 Task: Add an event with the title Interview with Hailey, date '2023/10/11', time 9:15 AM to 11:15 AMand add a description: Throughout the team building workshop, the facilitator will provide guidance, share insights, and facilitate discussions to encourage active participation and learning. Participants will have the opportunity to practice their communication skills in a supportive and collaborative environment, receiving feedback from their peers and the facilitator.Select event color  Grape . Add location for the event as: Shanghai, China, logged in from the account softage.4@softage.netand send the event invitation to softage.1@softage.net and softage.2@softage.net. Set a reminder for the event Weekly on Sunday
Action: Mouse moved to (89, 96)
Screenshot: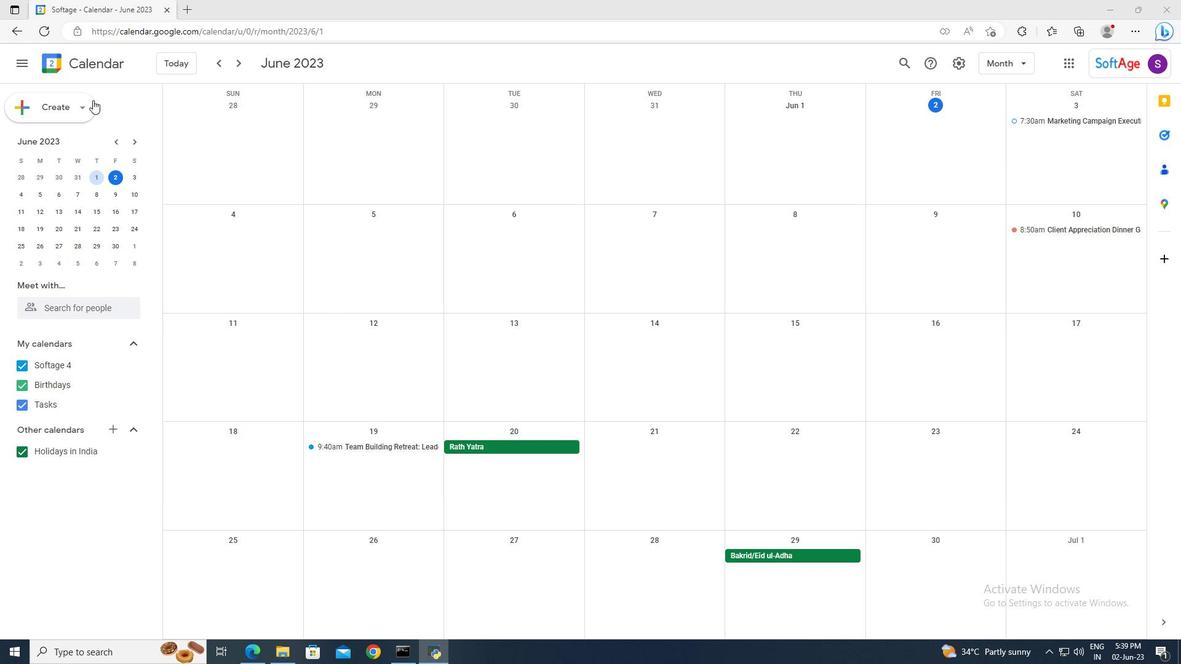
Action: Mouse pressed left at (89, 96)
Screenshot: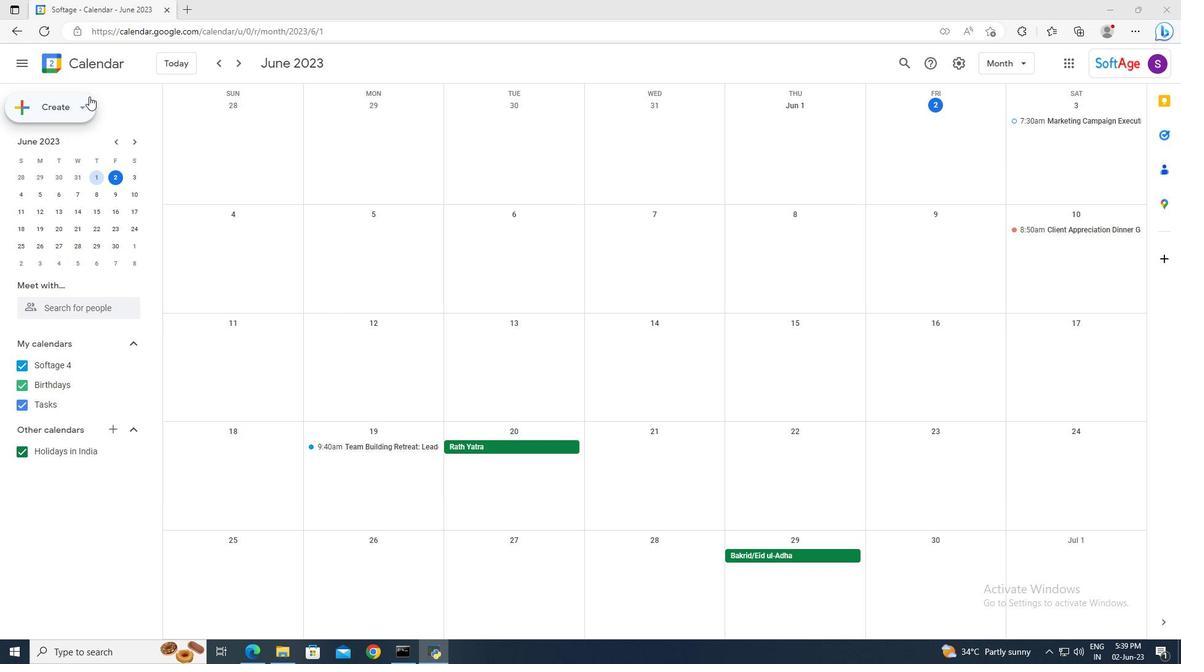 
Action: Mouse moved to (92, 136)
Screenshot: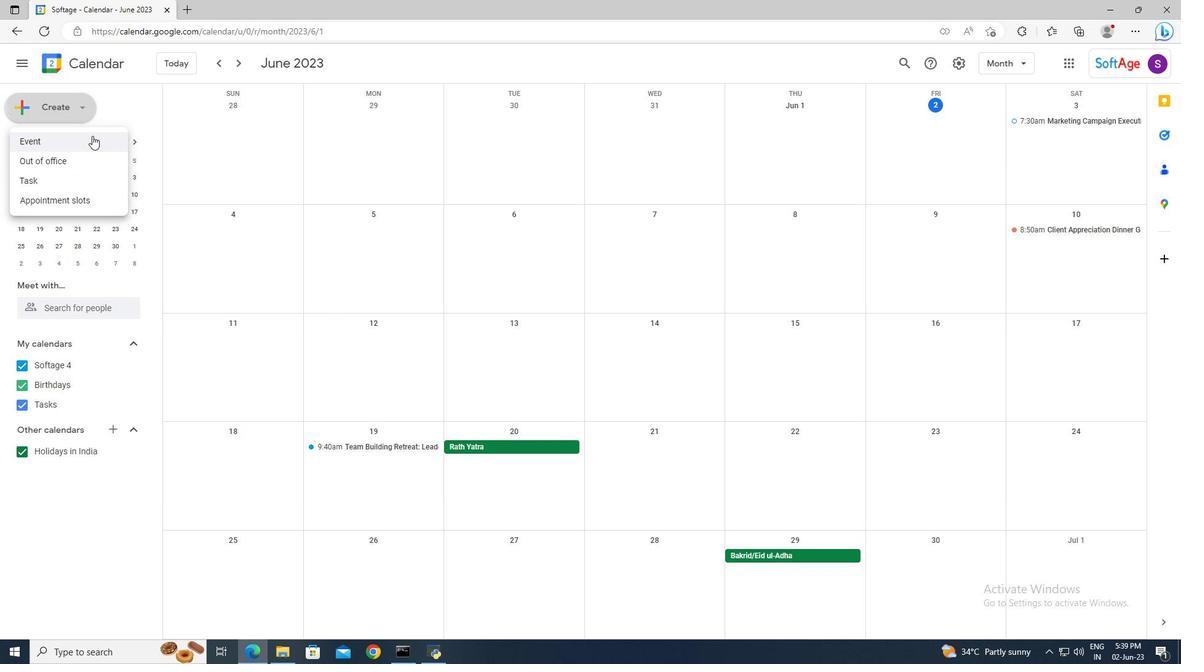 
Action: Mouse pressed left at (92, 136)
Screenshot: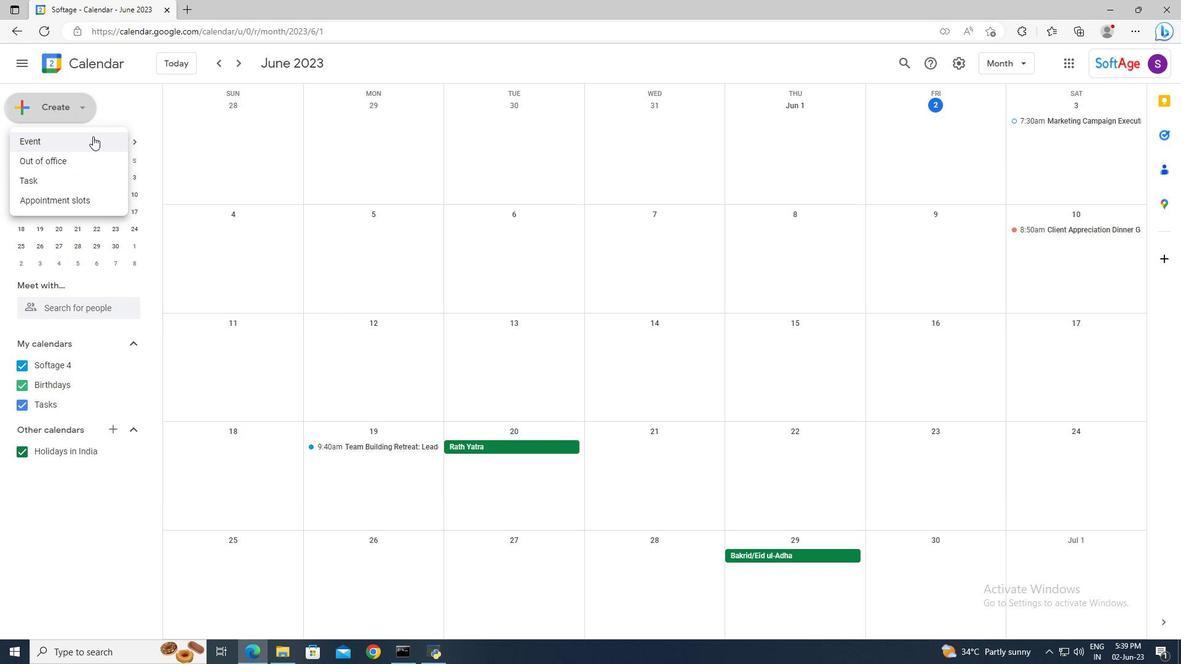
Action: Mouse moved to (599, 419)
Screenshot: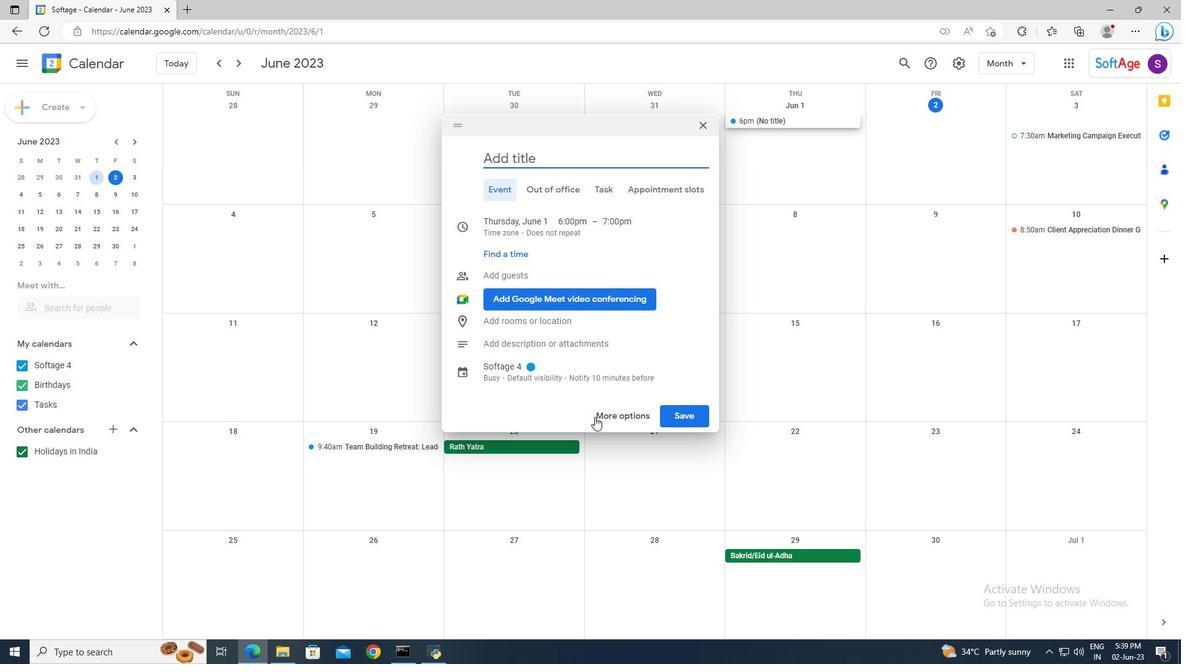 
Action: Mouse pressed left at (599, 419)
Screenshot: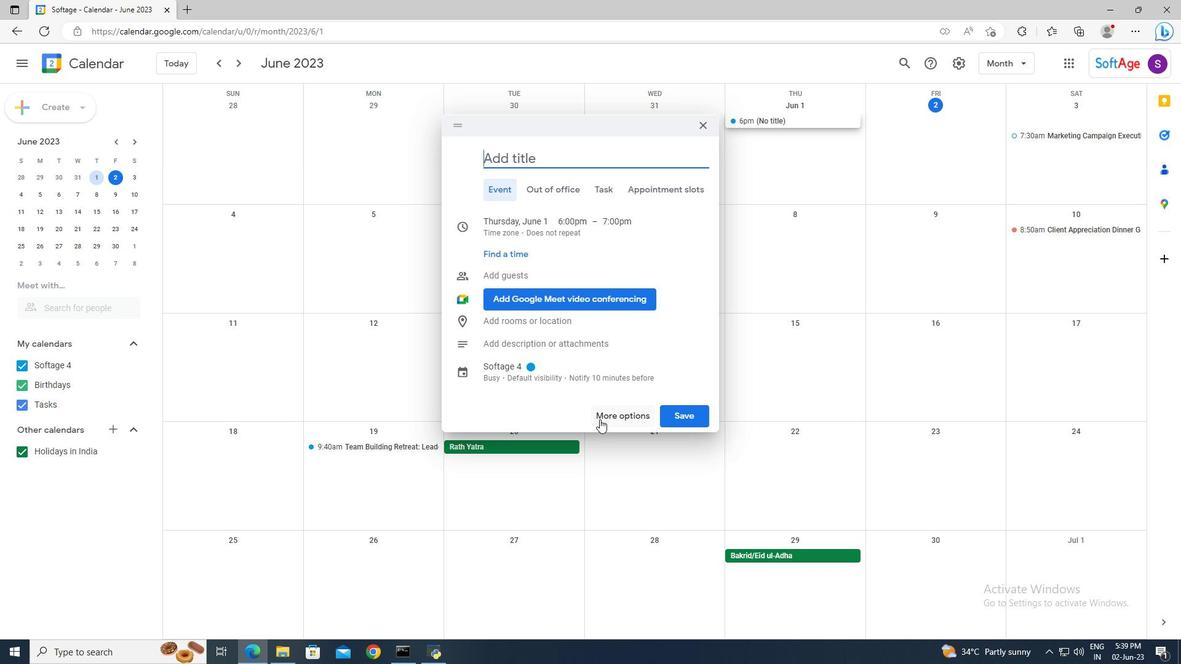 
Action: Mouse moved to (332, 76)
Screenshot: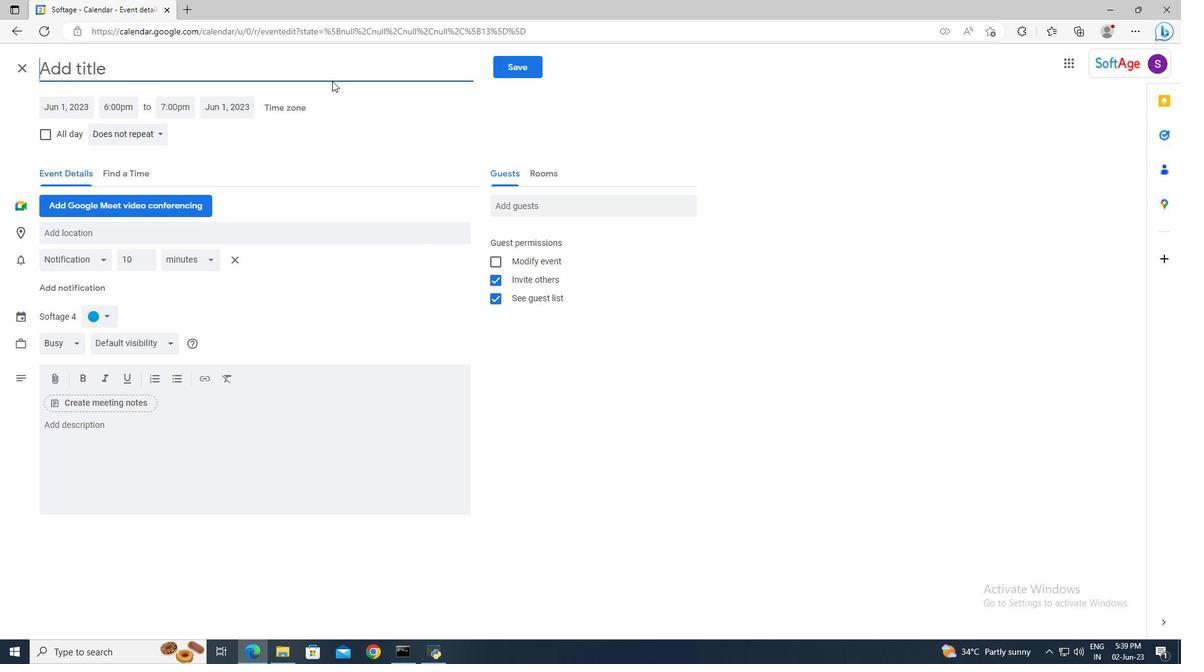 
Action: Mouse pressed left at (332, 76)
Screenshot: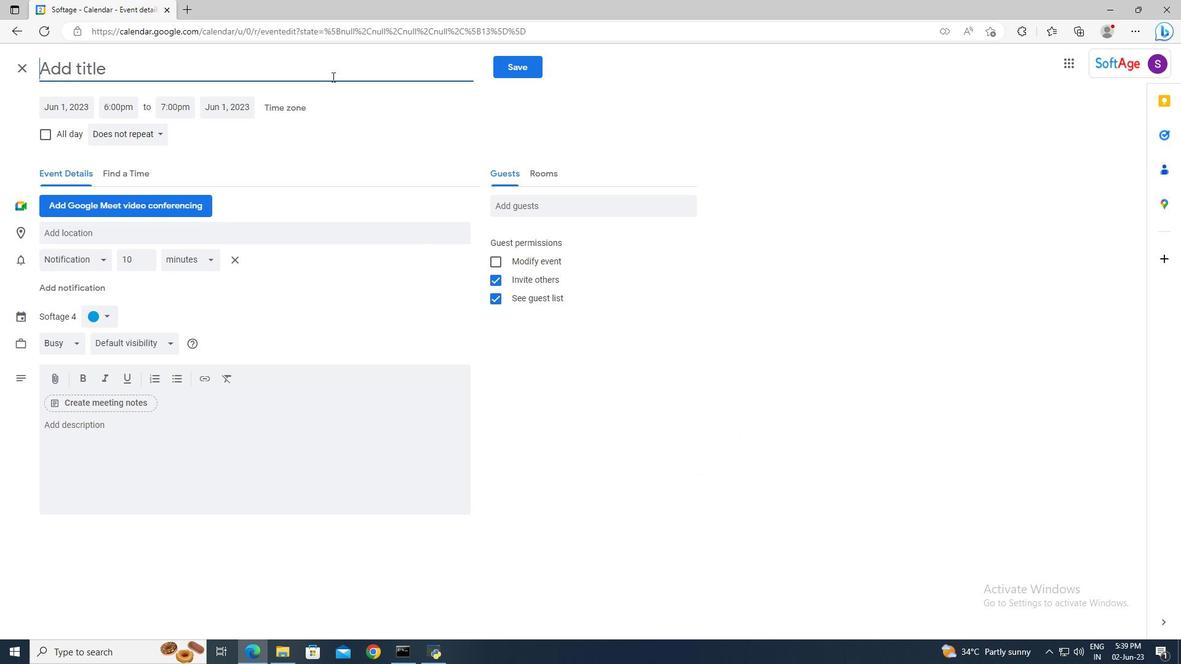 
Action: Mouse moved to (332, 76)
Screenshot: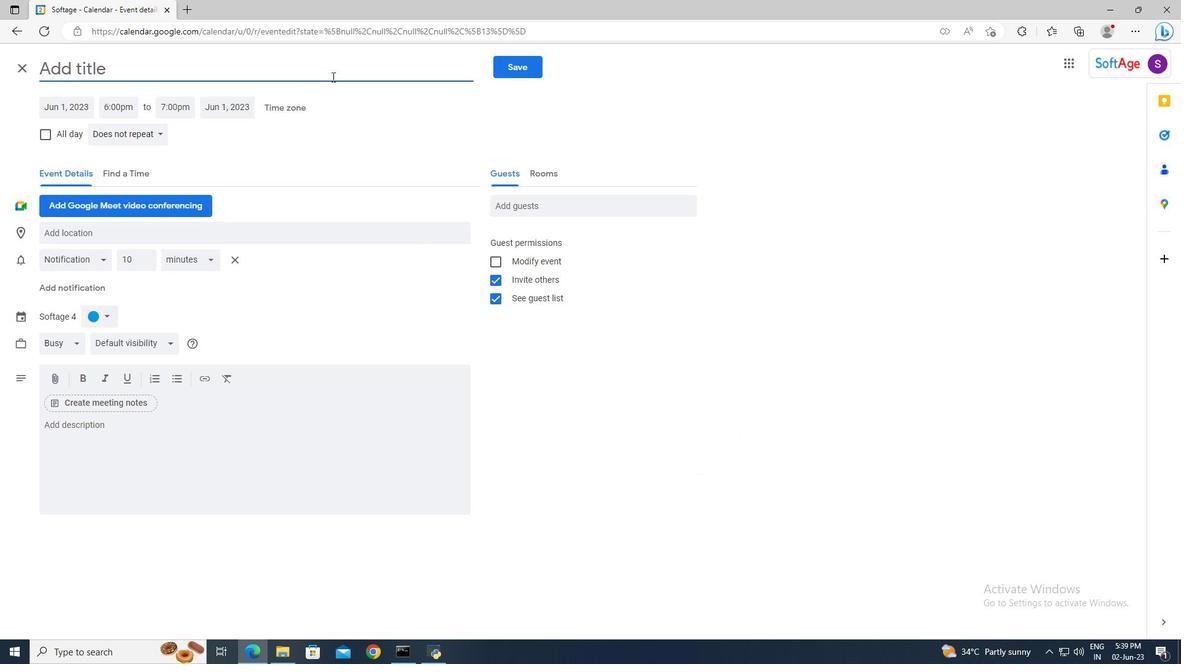 
Action: Key pressed <Key.shift>Interview<Key.space>with<Key.space><Key.shift>Hailey
Screenshot: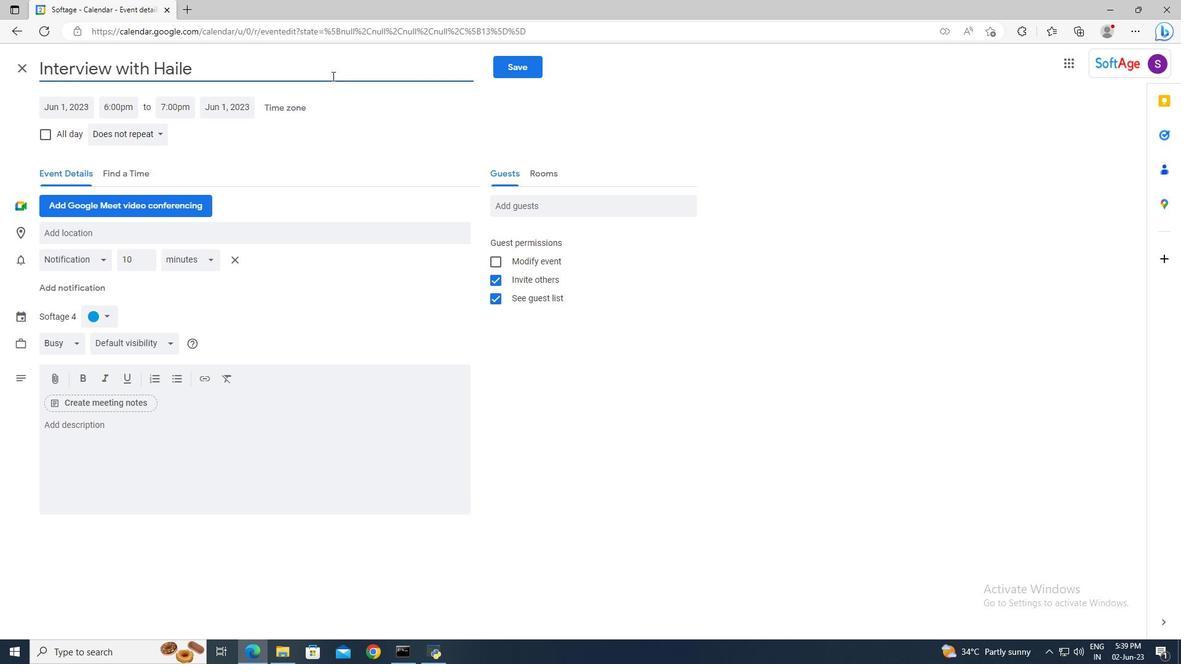 
Action: Mouse moved to (79, 107)
Screenshot: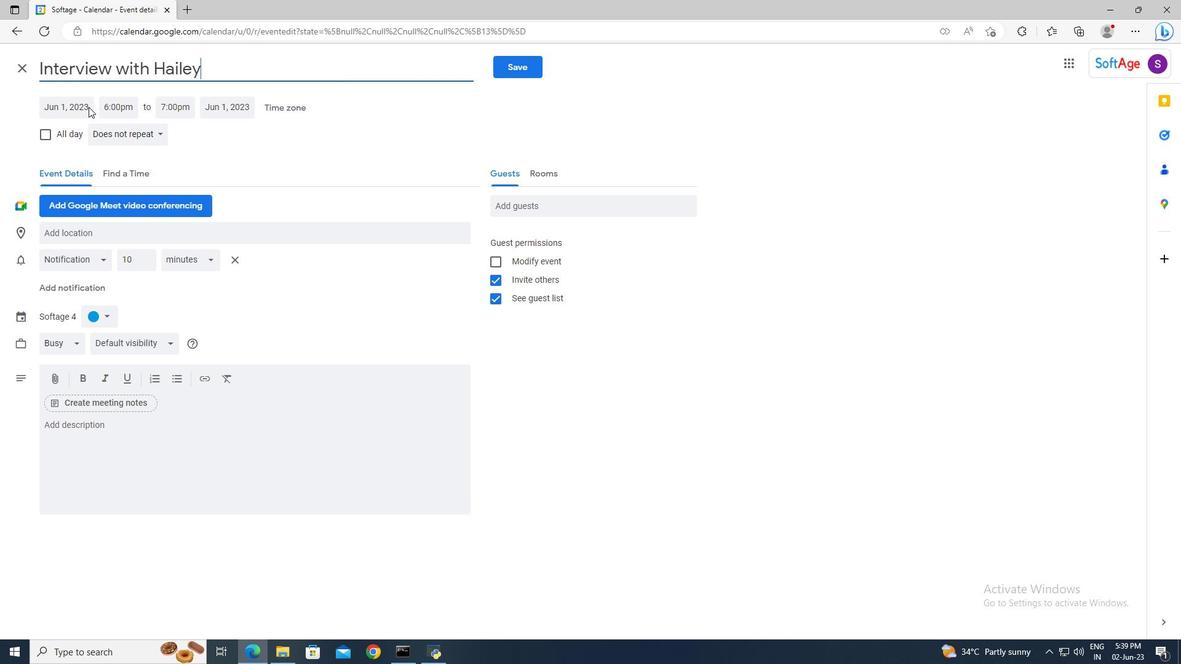 
Action: Mouse pressed left at (79, 107)
Screenshot: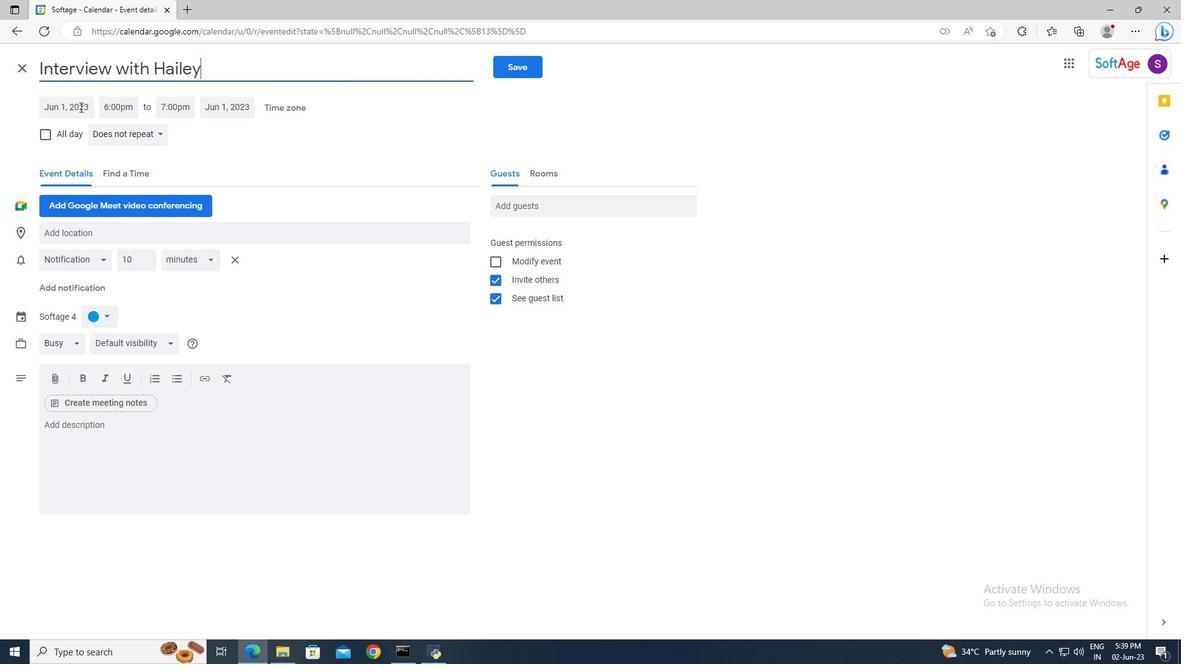 
Action: Mouse moved to (193, 135)
Screenshot: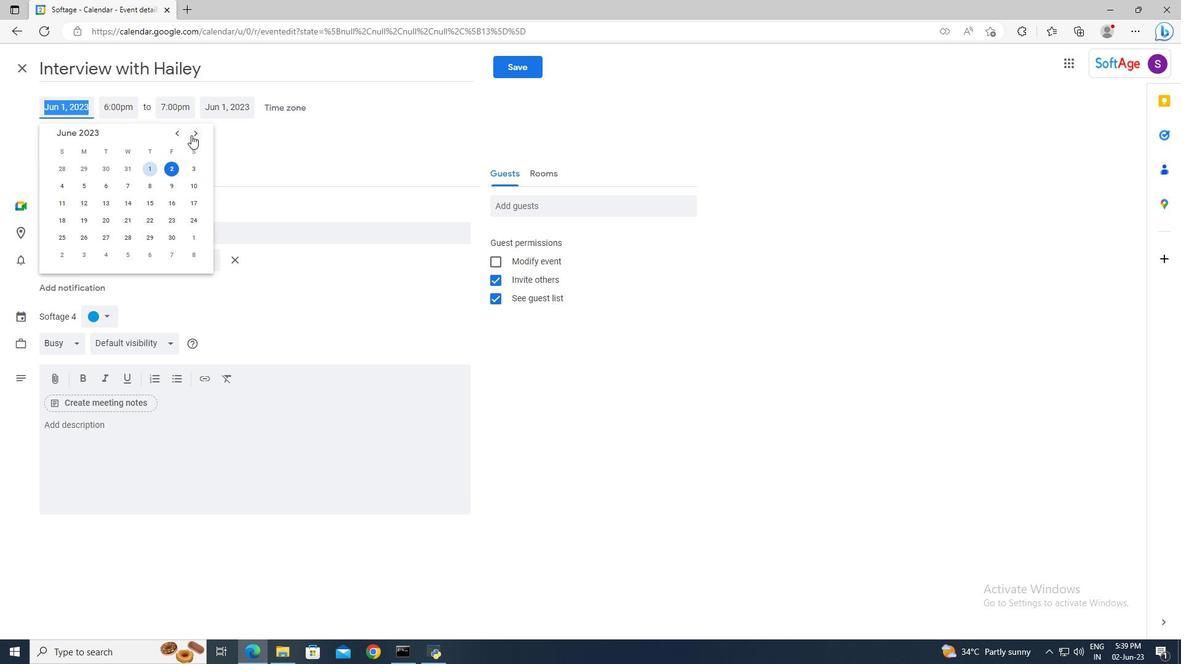 
Action: Mouse pressed left at (193, 135)
Screenshot: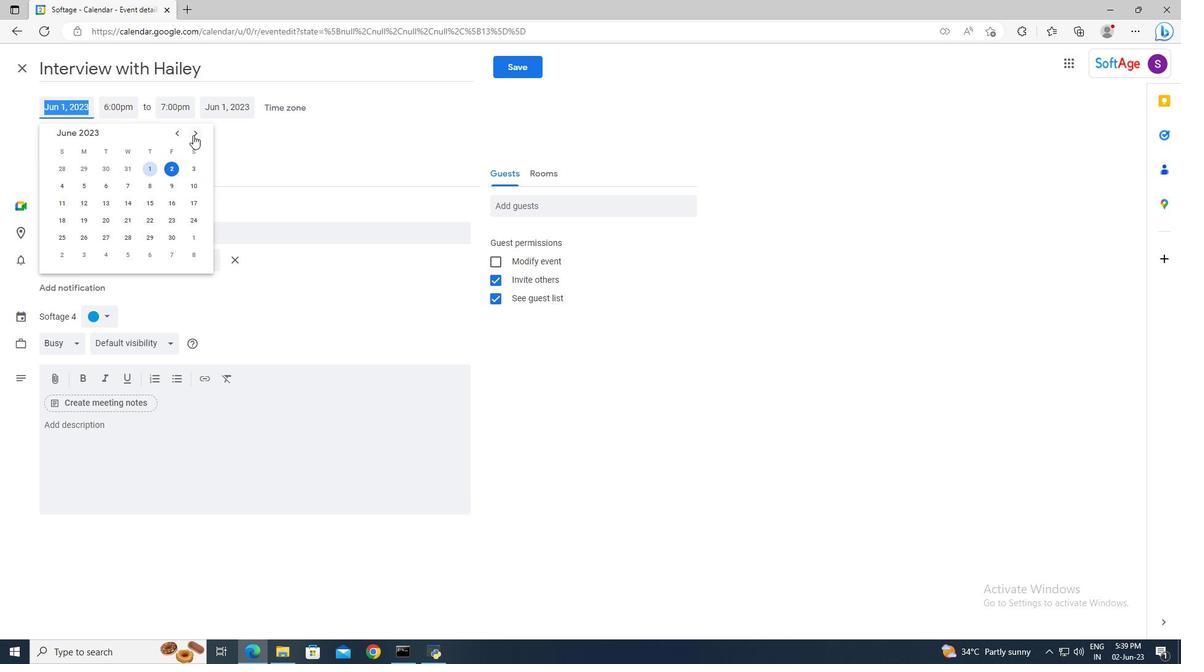 
Action: Mouse pressed left at (193, 135)
Screenshot: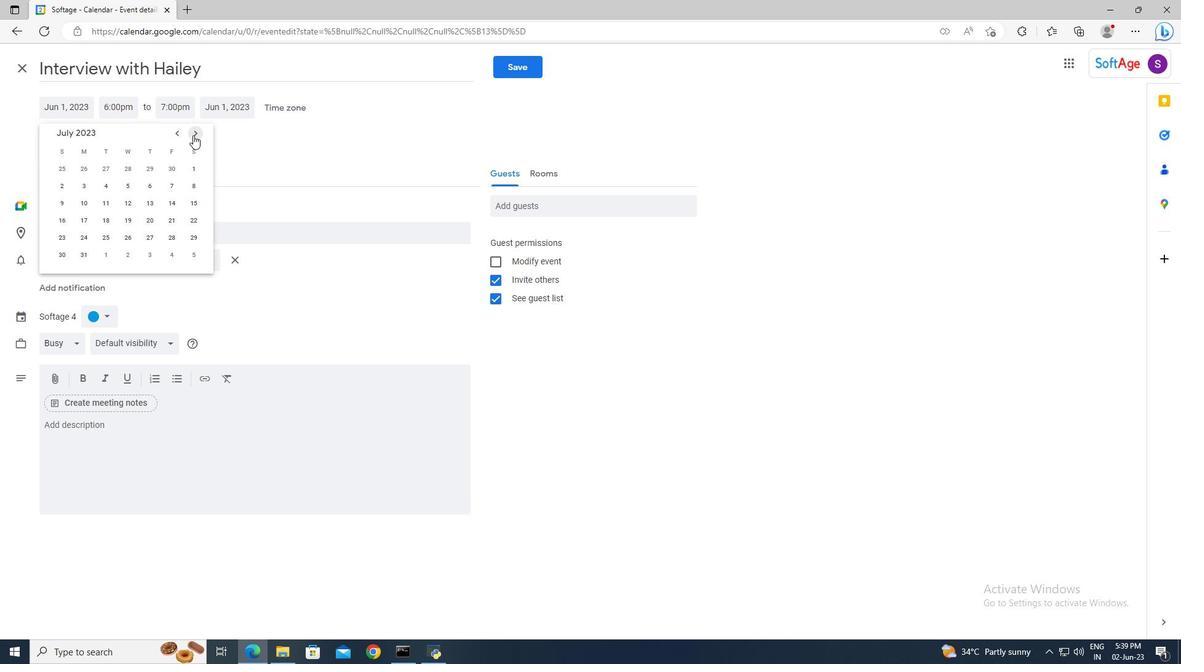 
Action: Mouse pressed left at (193, 135)
Screenshot: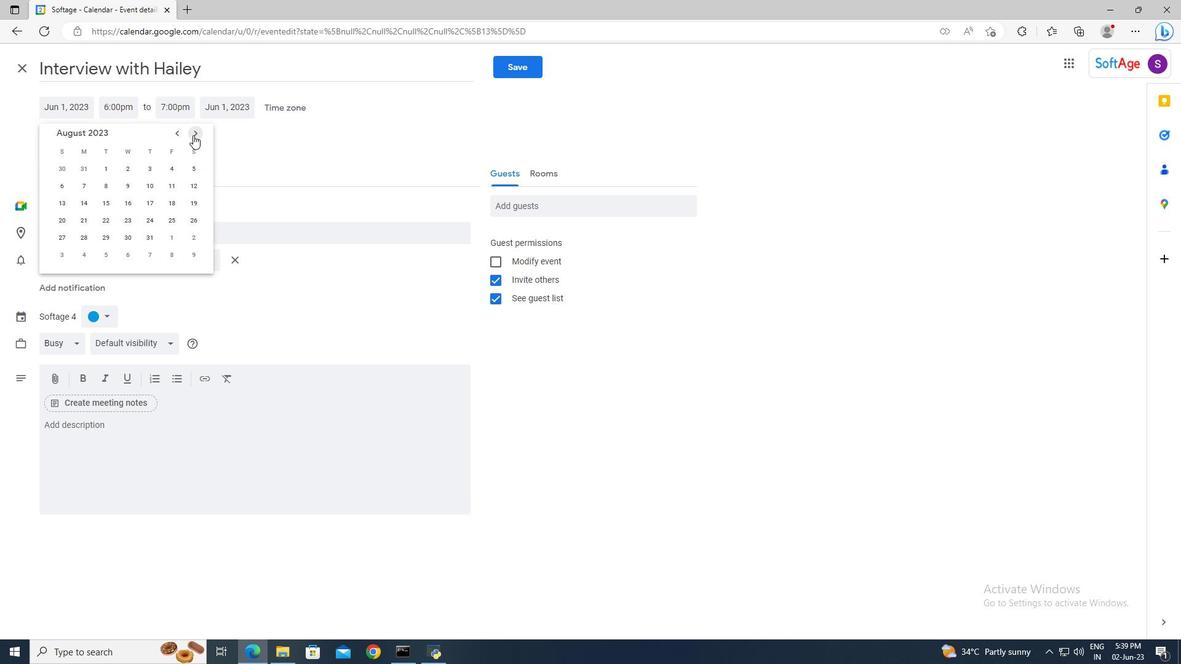 
Action: Mouse pressed left at (193, 135)
Screenshot: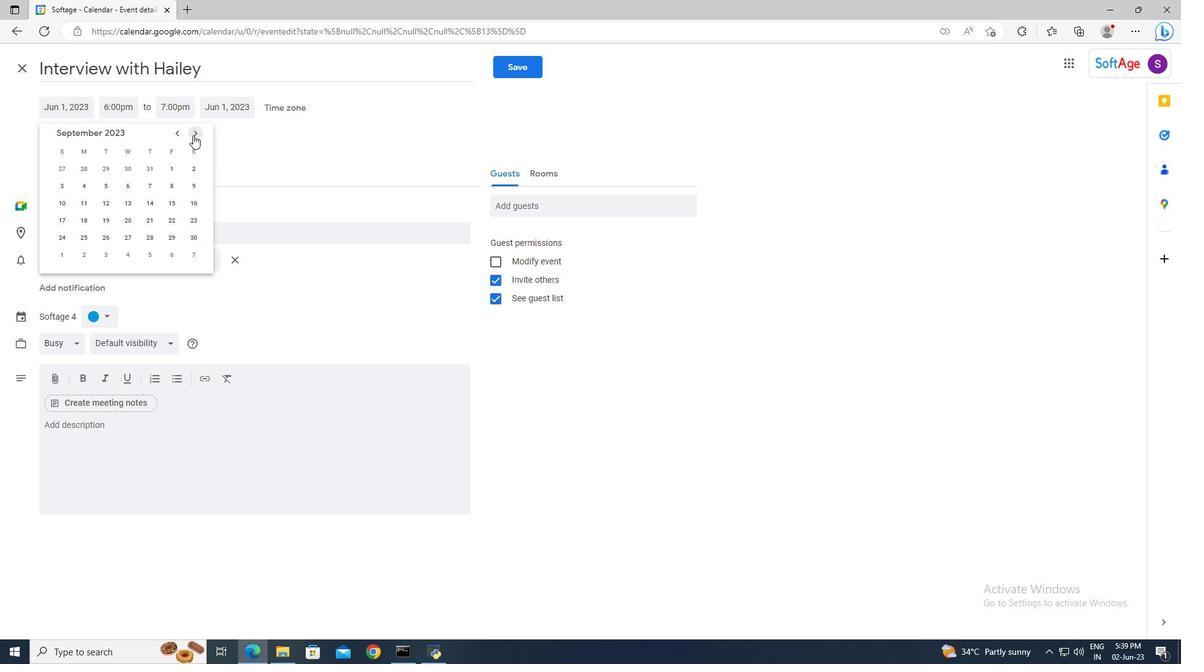 
Action: Mouse moved to (132, 182)
Screenshot: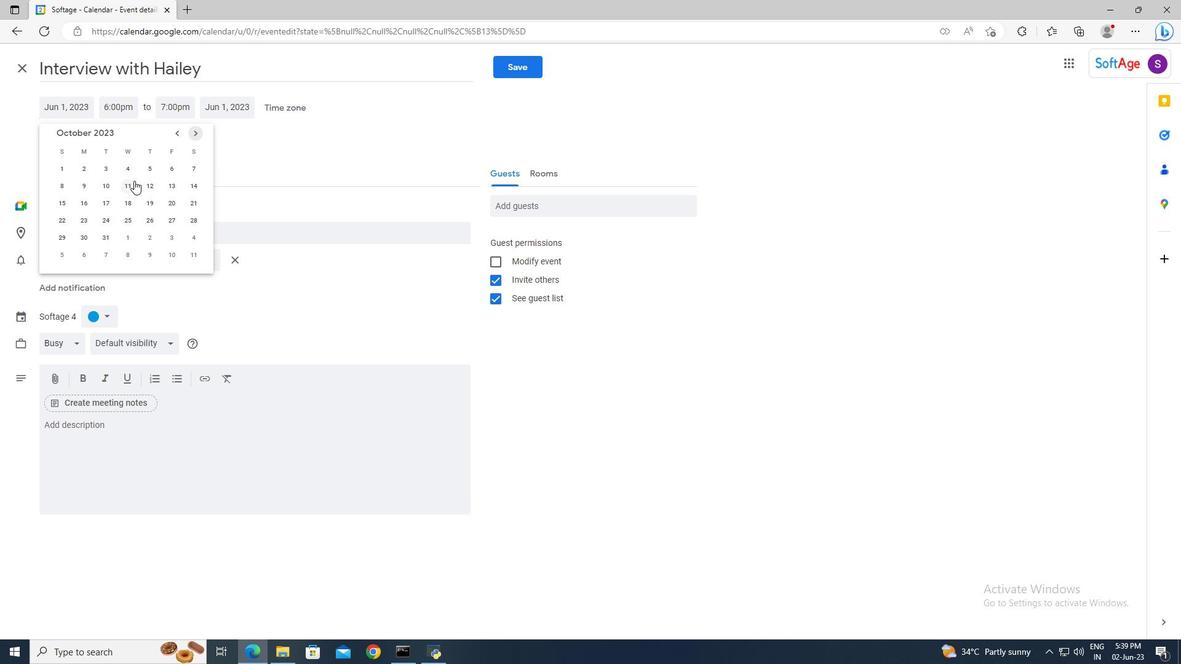 
Action: Mouse pressed left at (132, 182)
Screenshot: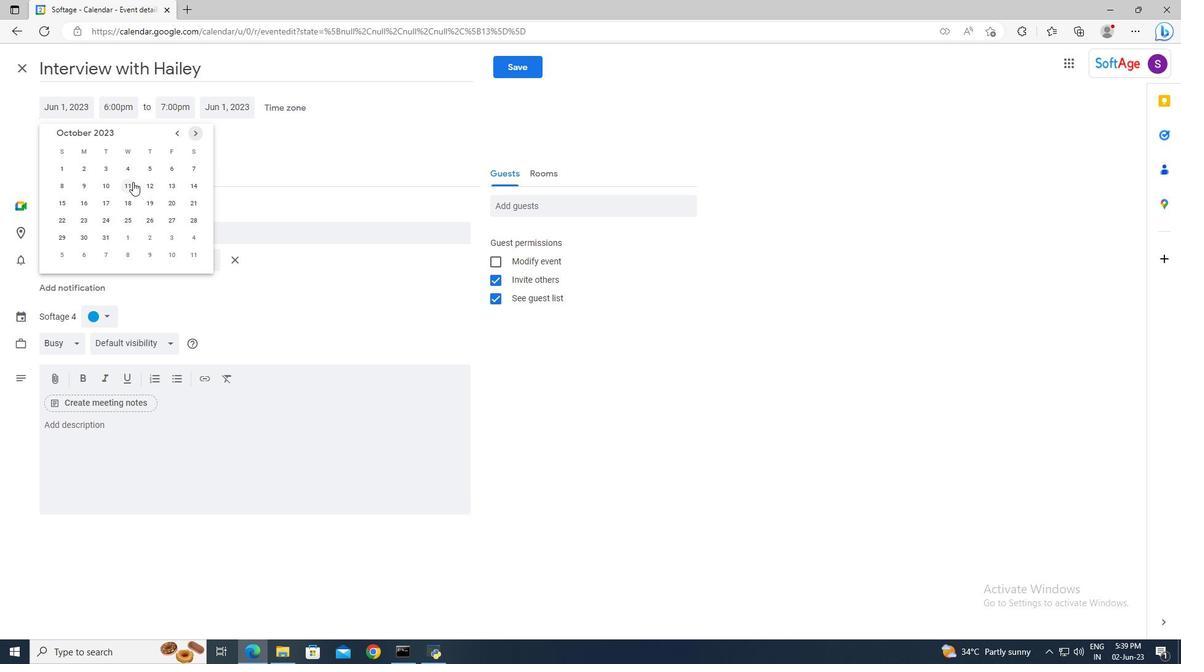 
Action: Mouse moved to (131, 108)
Screenshot: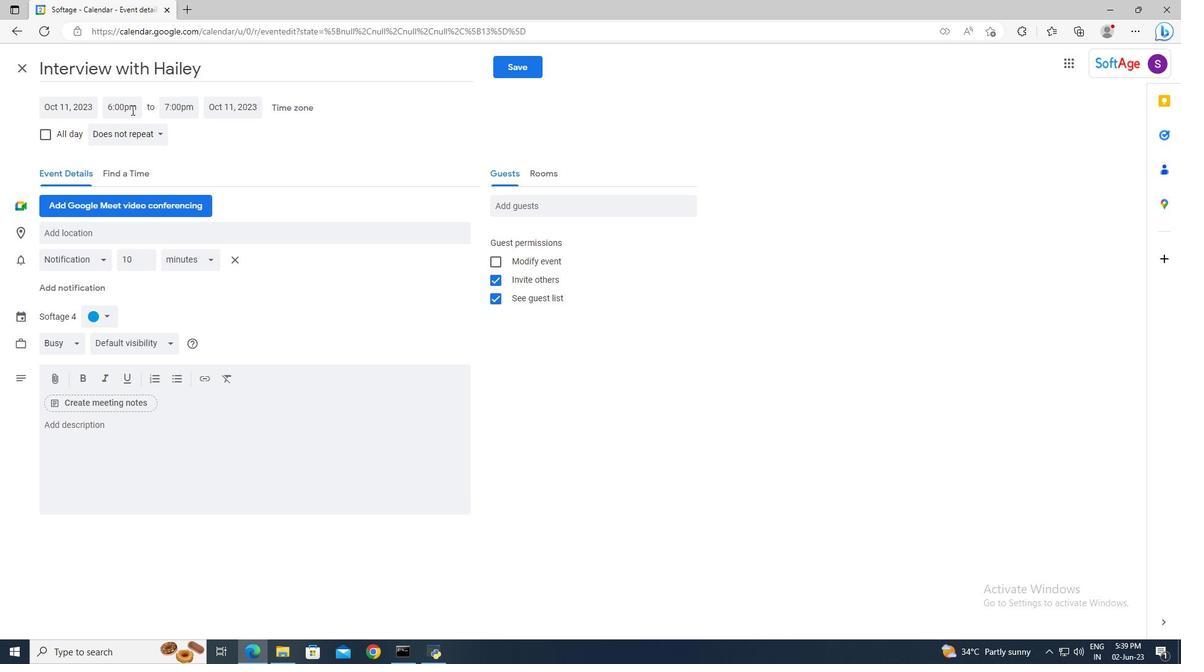 
Action: Mouse pressed left at (131, 108)
Screenshot: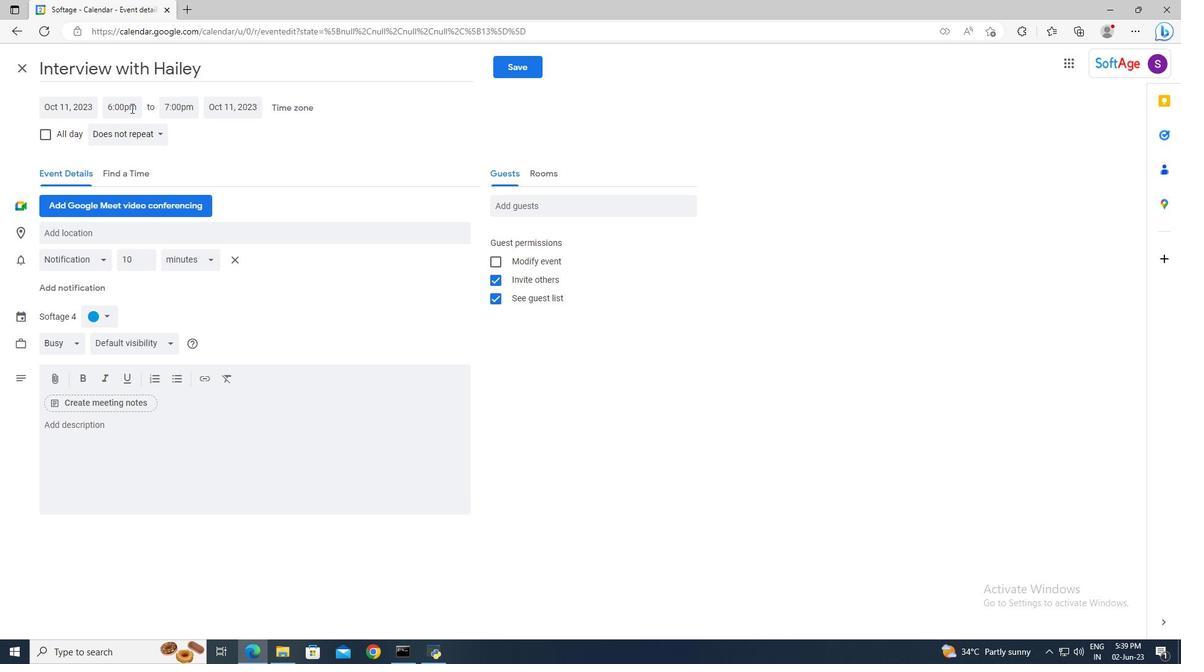 
Action: Key pressed 9<Key.shift_r>:15am<Key.enter><Key.tab>11<Key.shift>:15<Key.enter>
Screenshot: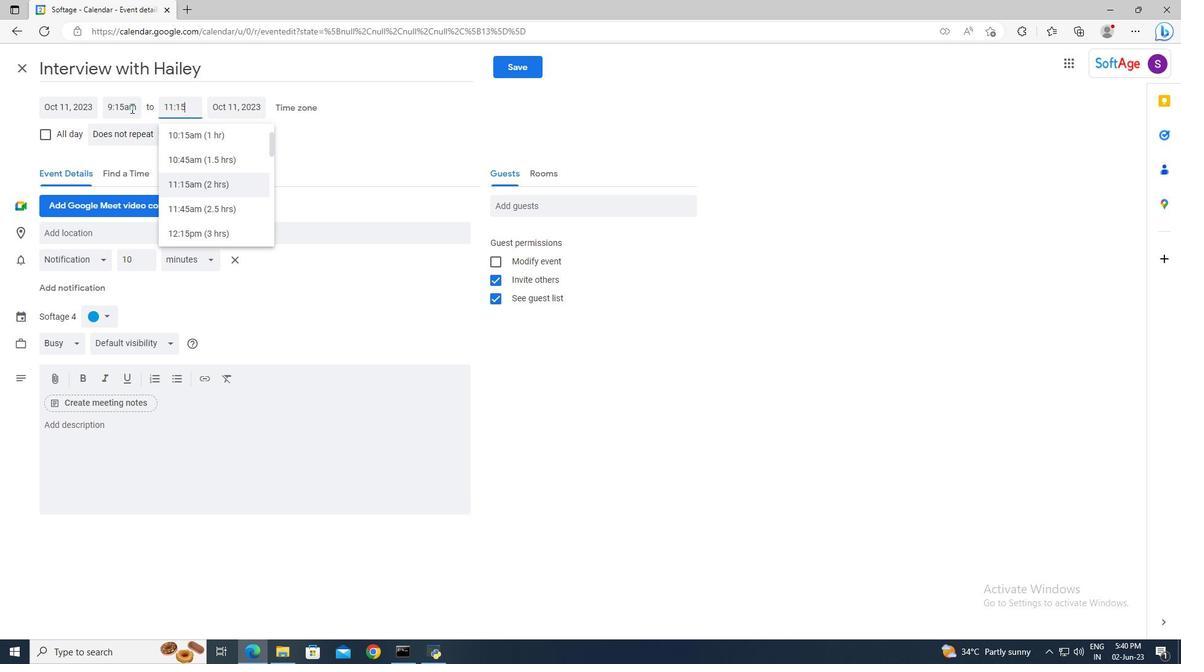 
Action: Mouse moved to (132, 438)
Screenshot: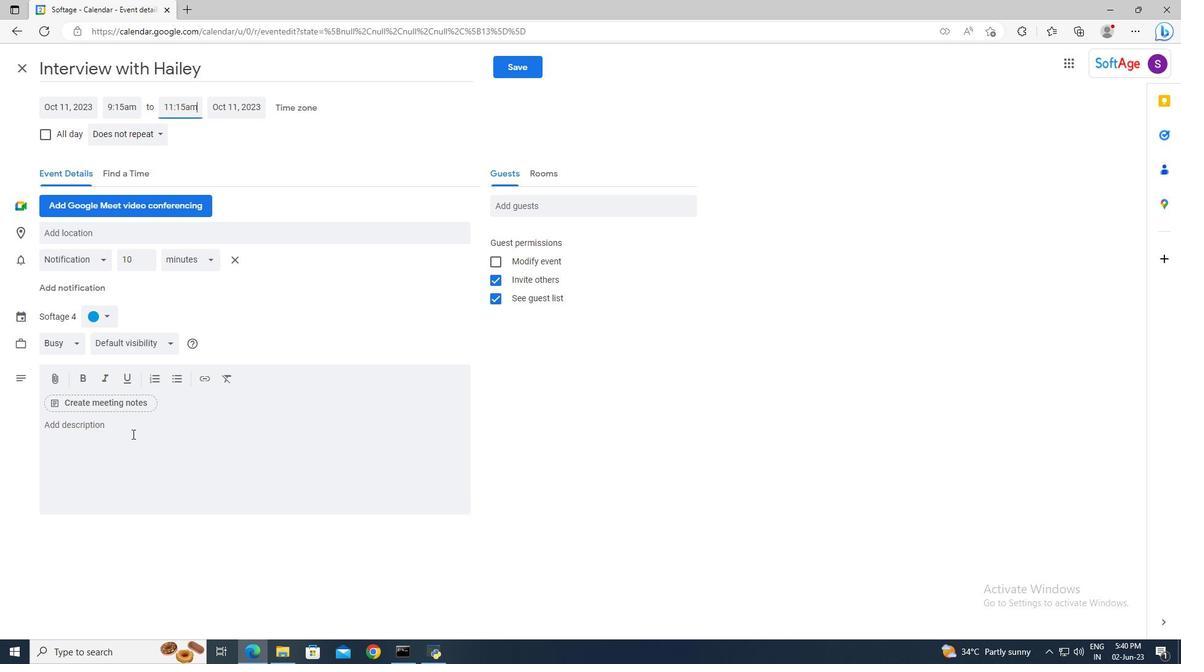 
Action: Mouse pressed left at (132, 438)
Screenshot: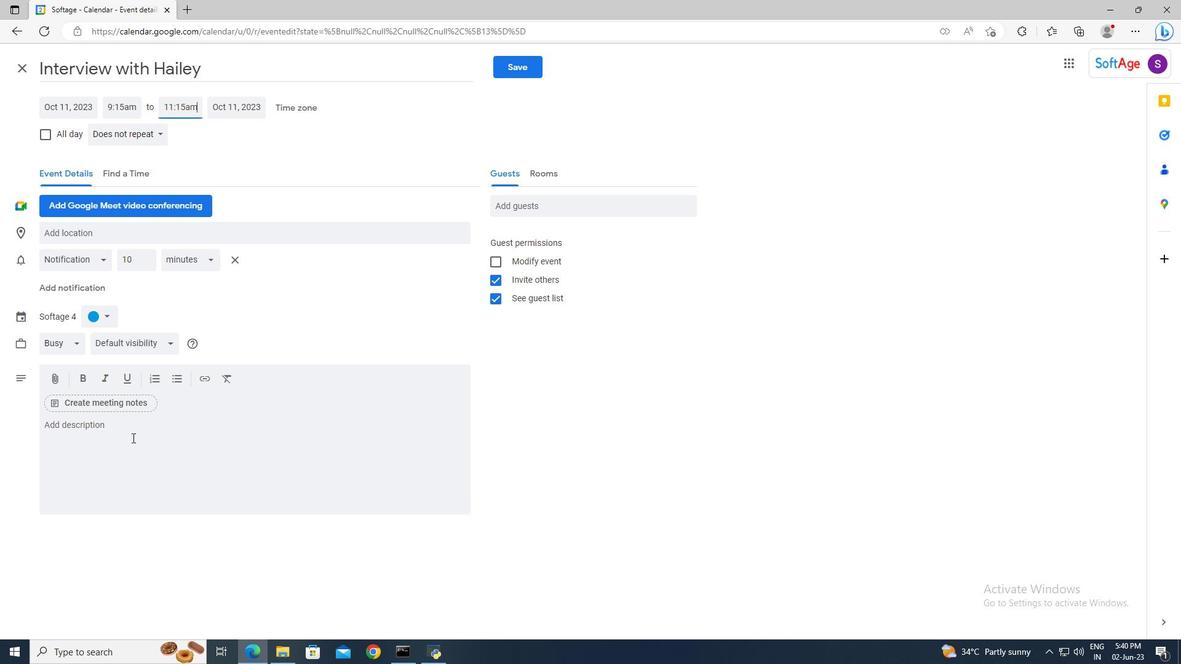 
Action: Key pressed <Key.shift>Throughout
Screenshot: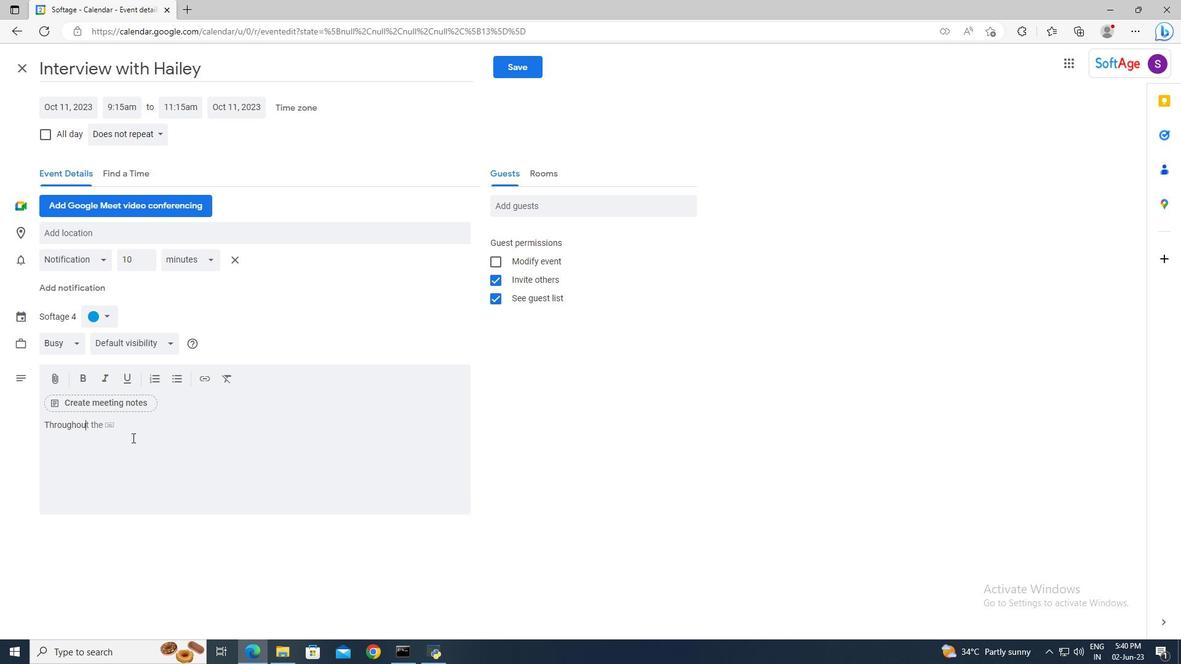 
Action: Mouse moved to (132, 438)
Screenshot: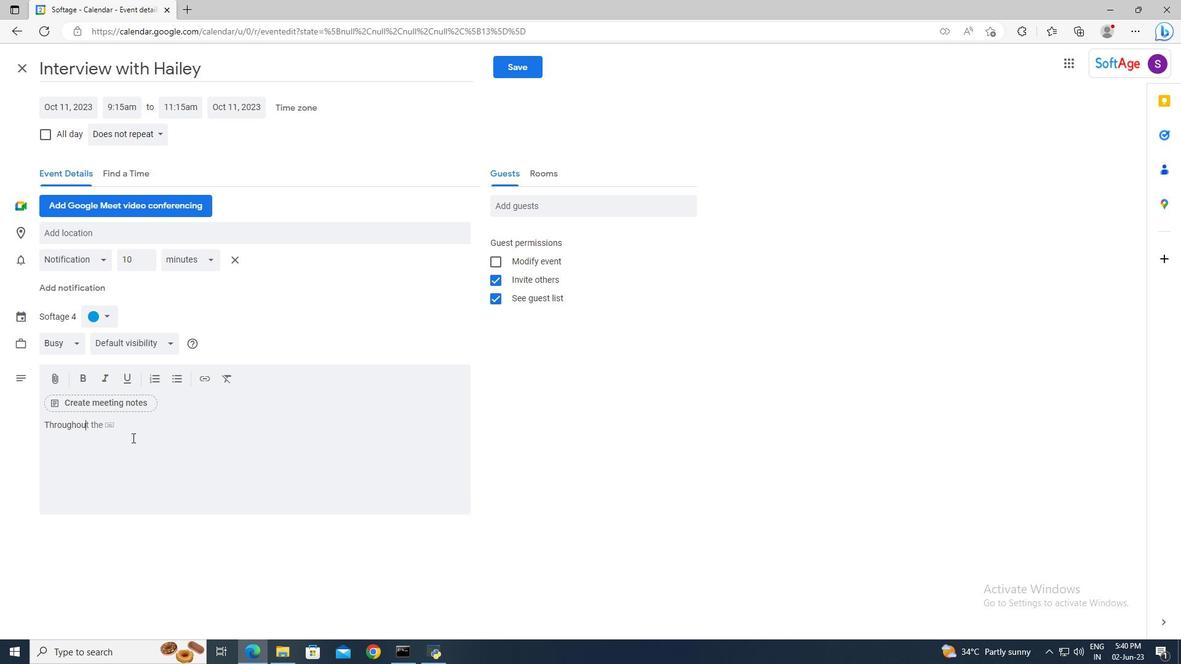 
Action: Key pressed <Key.space>the<Key.space>team<Key.space>building<Key.space>workshop,<Key.space>the<Key.space>facilitator<Key.space>will<Key.space>provide<Key.space>guidance,<Key.space>share<Key.space>insights,<Key.space>and<Key.space>facilitate<Key.space>discussions<Key.space>to<Key.space>encourage<Key.space>active<Key.space>participation<Key.space>and<Key.space>learning.<Key.space><Key.shift>Participants<Key.space>will<Key.space>have<Key.space>the<Key.space>opportunity<Key.space>to<Key.space>practice<Key.space>their<Key.space>communication<Key.space>sil<Key.backspace><Key.backspace>kills<Key.space>in<Key.space>a<Key.space>supportive<Key.space>and<Key.space>collaborative<Key.space>environment,<Key.space>receiving<Key.space>feedback<Key.space>from<Key.space>their<Key.space>peer<Key.space><Key.backspace>s<Key.space>and<Key.space>the<Key.space>facilitator.
Screenshot: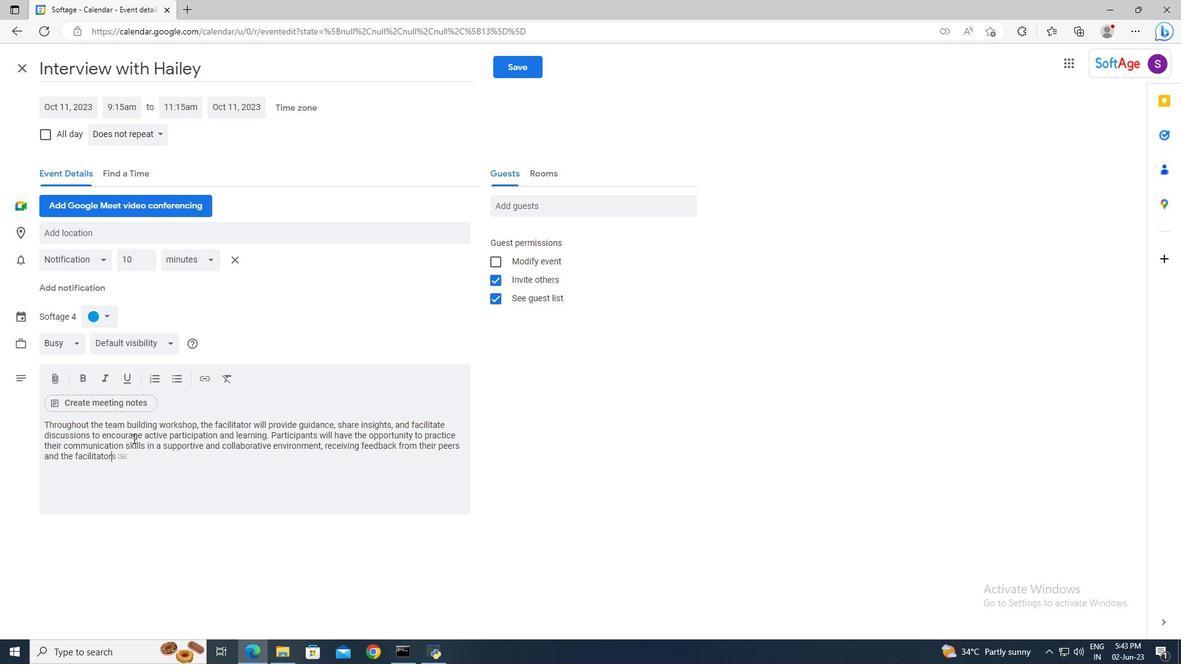 
Action: Mouse moved to (102, 311)
Screenshot: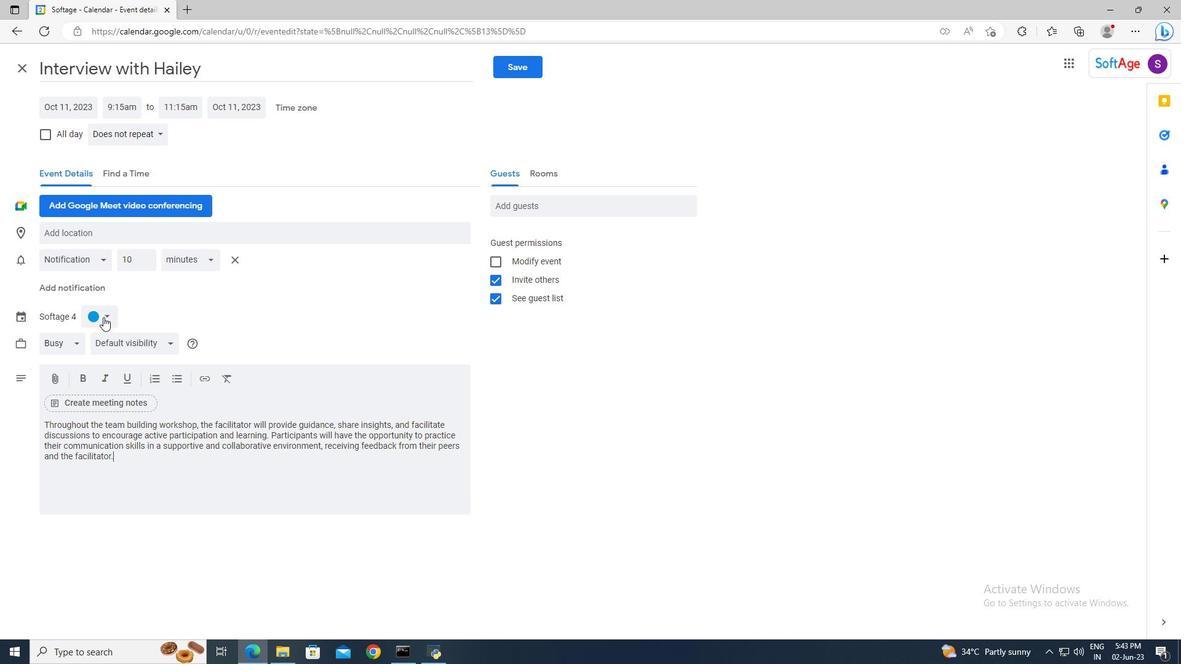 
Action: Mouse pressed left at (102, 311)
Screenshot: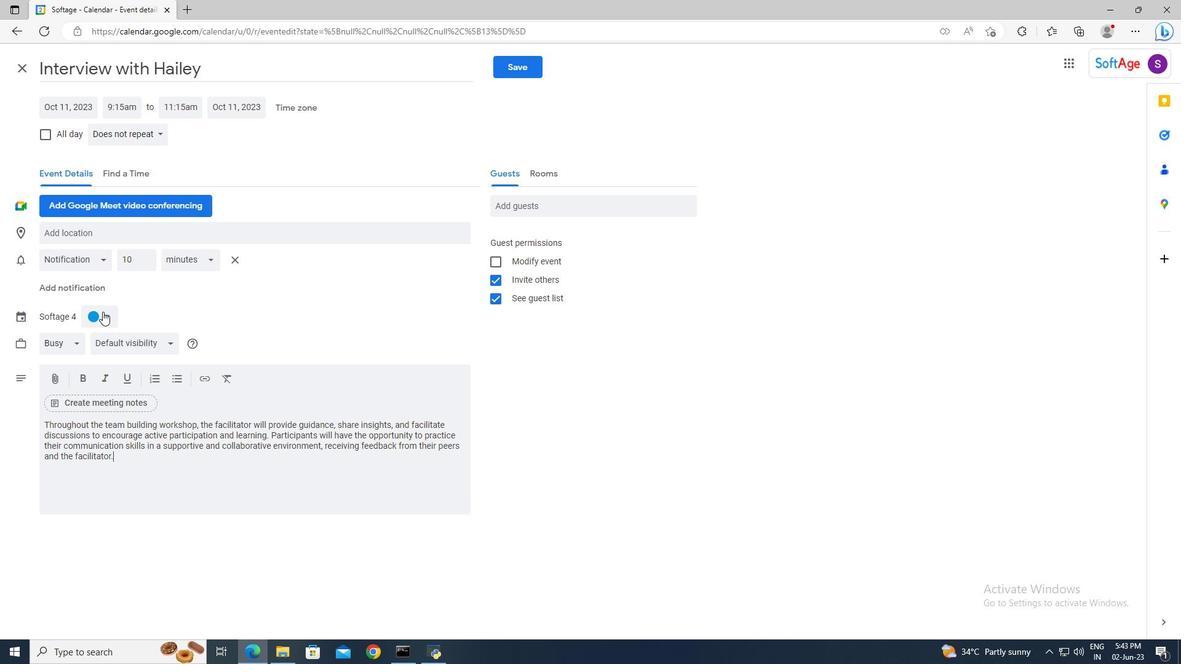 
Action: Mouse moved to (105, 375)
Screenshot: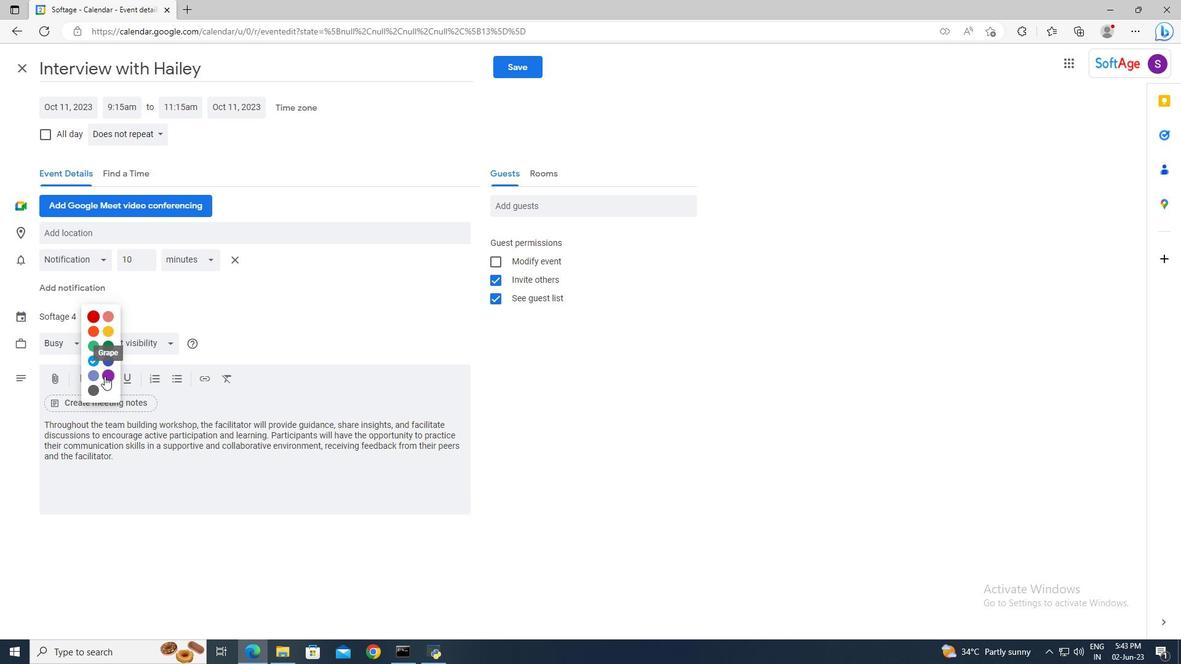 
Action: Mouse pressed left at (105, 375)
Screenshot: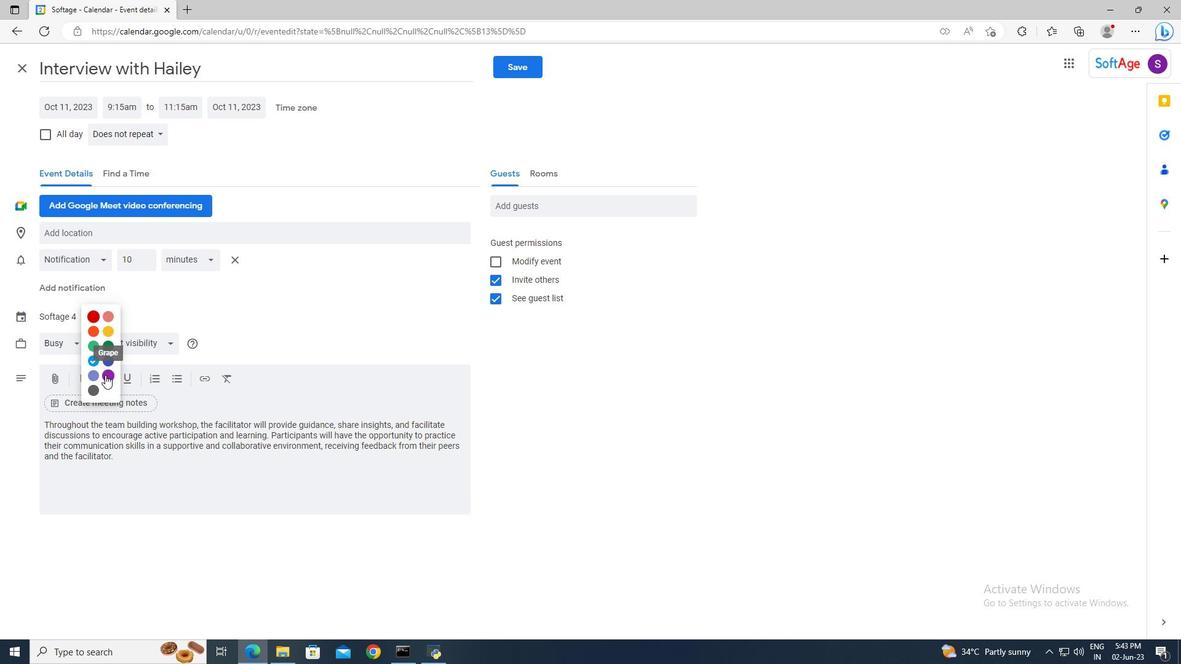 
Action: Mouse moved to (96, 237)
Screenshot: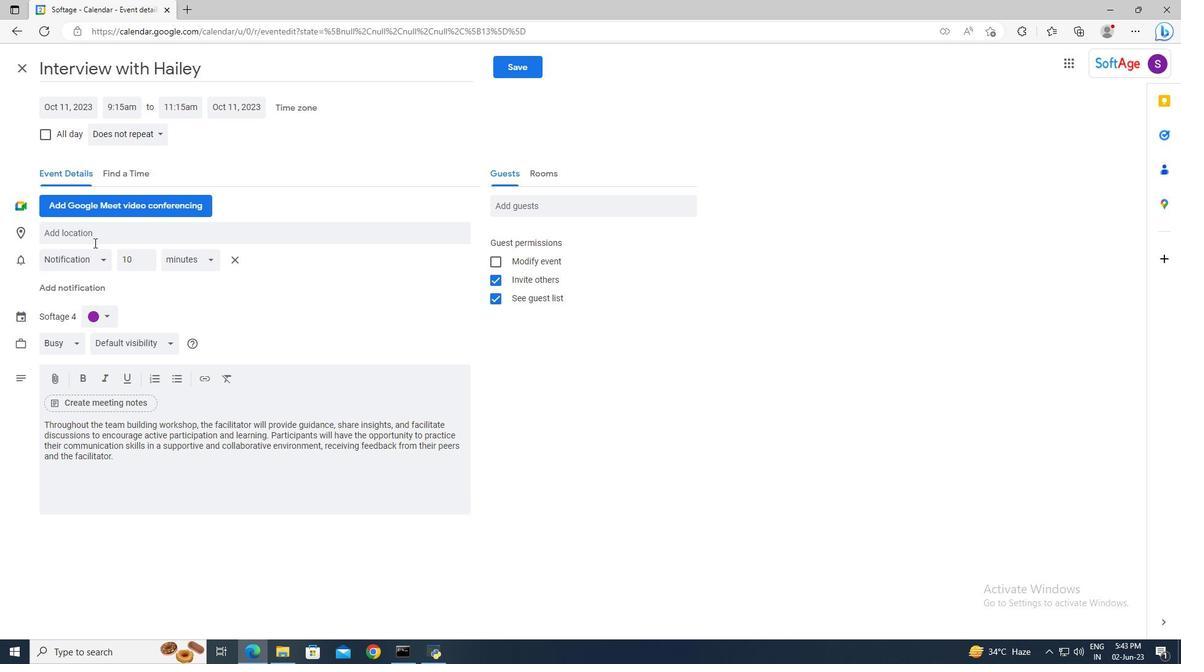 
Action: Mouse pressed left at (96, 237)
Screenshot: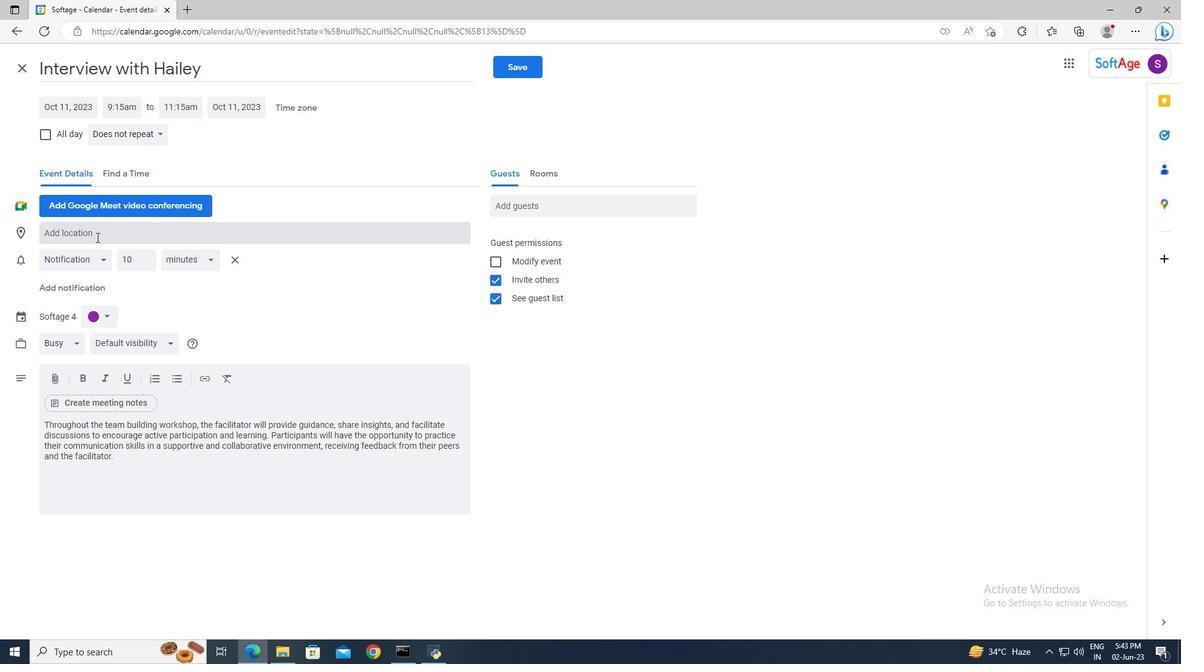 
Action: Key pressed <Key.shift>Shanghai,<Key.space><Key.shift>China
Screenshot: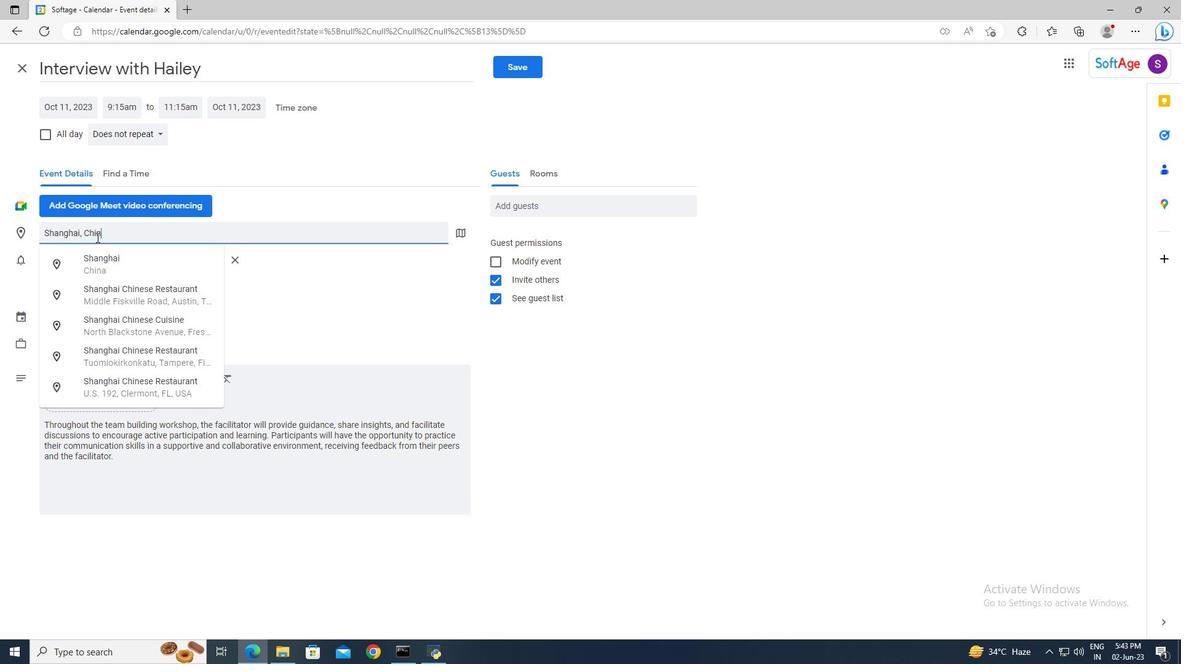 
Action: Mouse moved to (107, 262)
Screenshot: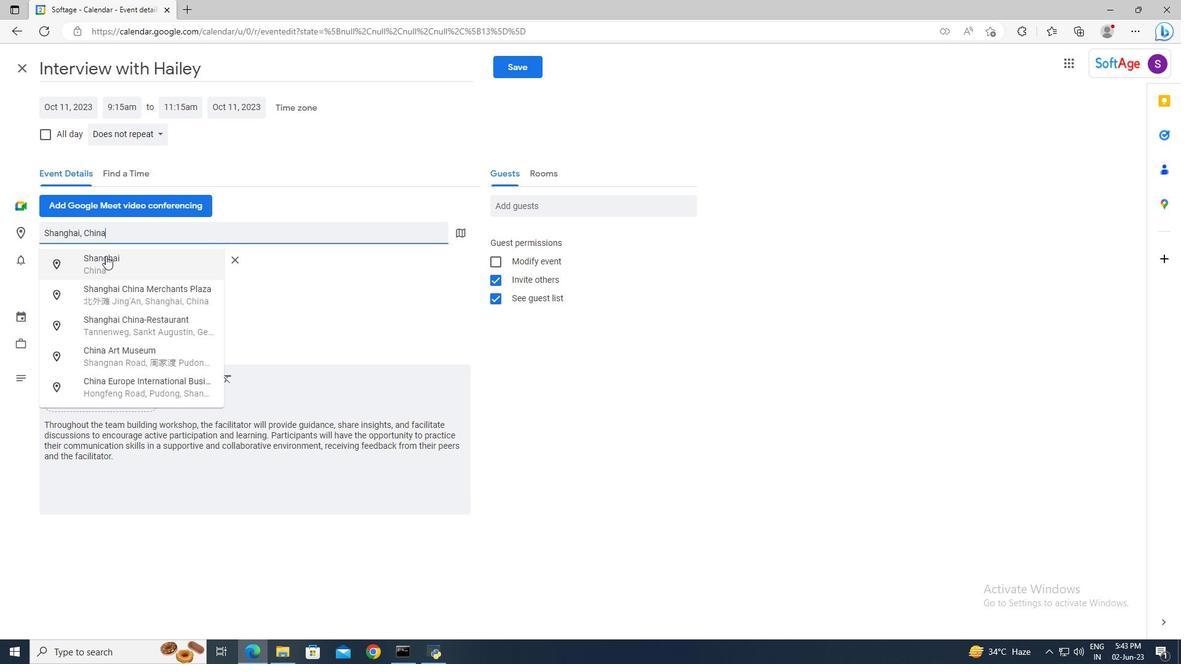 
Action: Mouse pressed left at (107, 262)
Screenshot: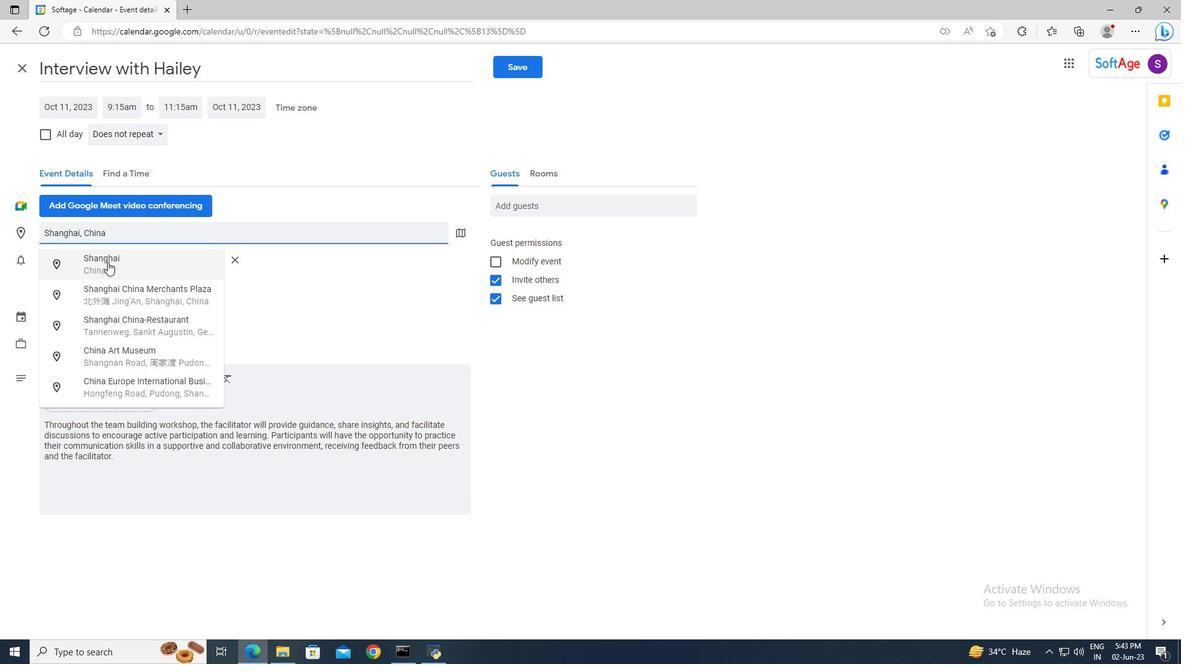 
Action: Mouse moved to (508, 209)
Screenshot: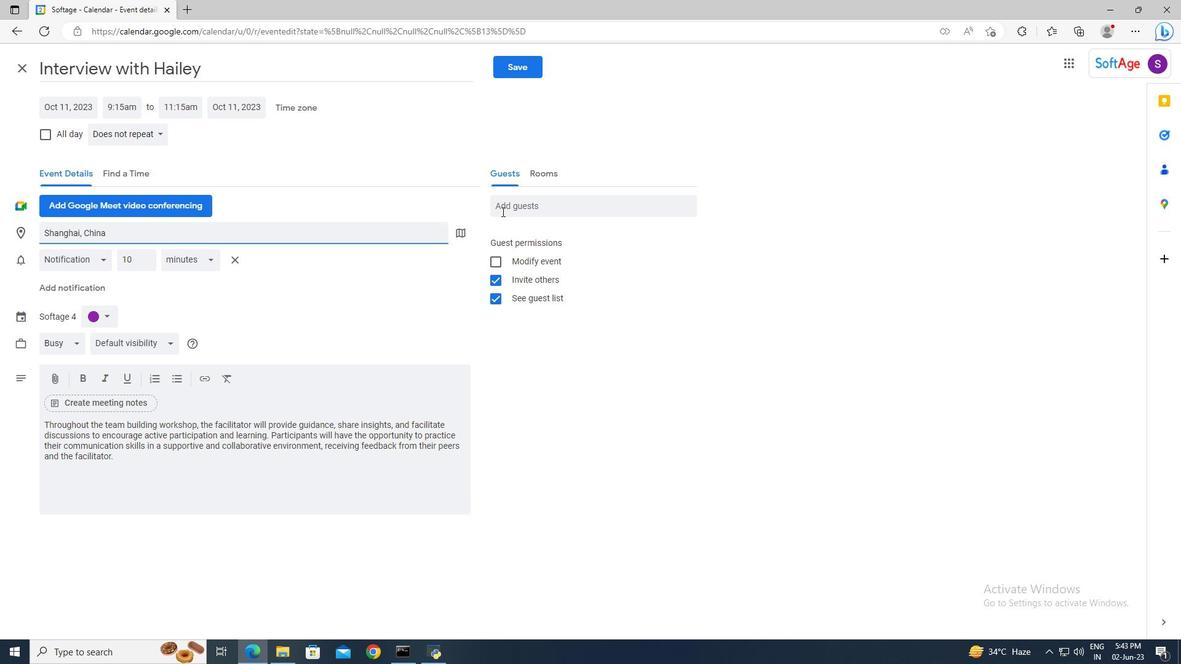 
Action: Mouse pressed left at (508, 209)
Screenshot: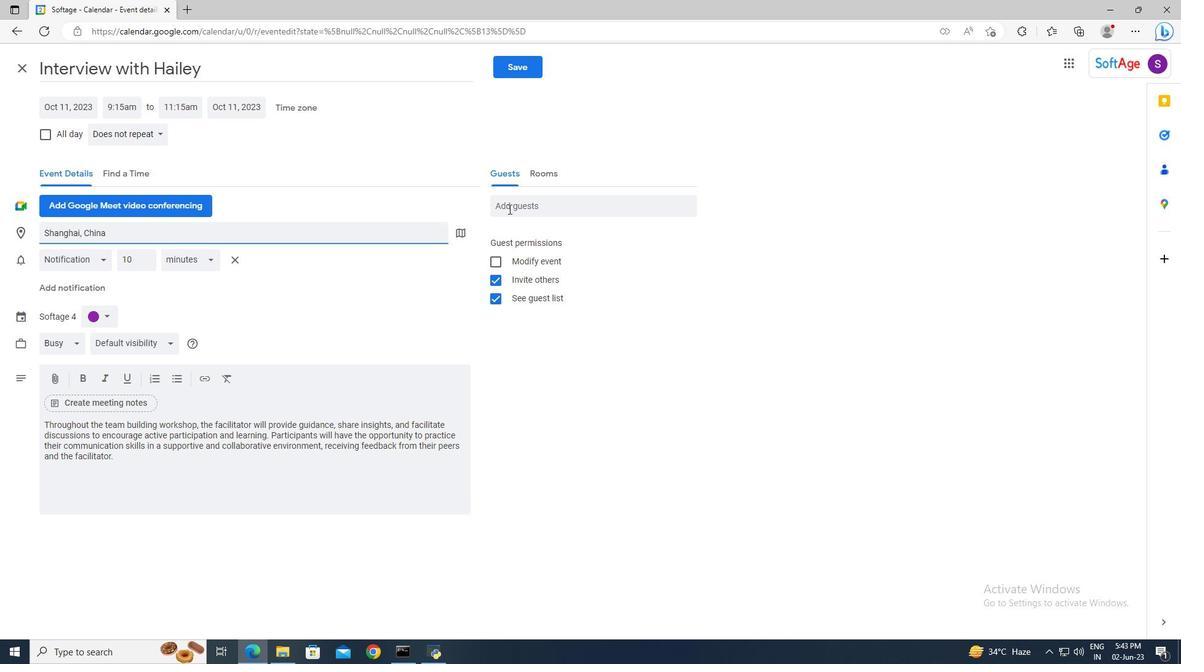 
Action: Mouse moved to (508, 209)
Screenshot: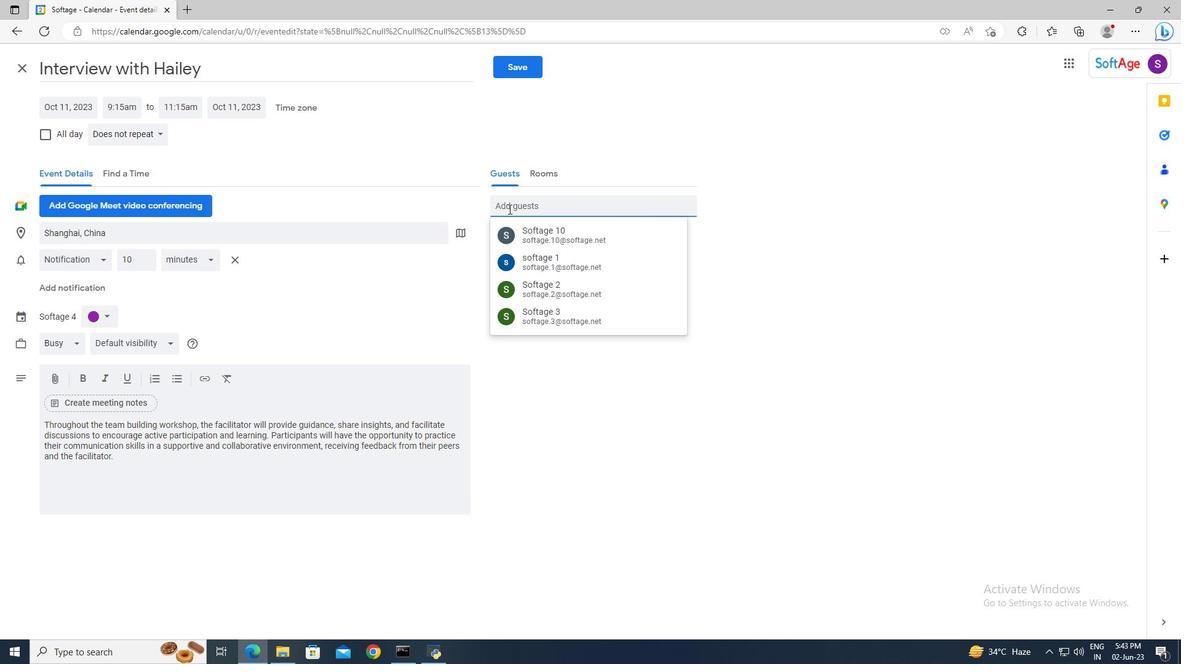 
Action: Key pressed softa
Screenshot: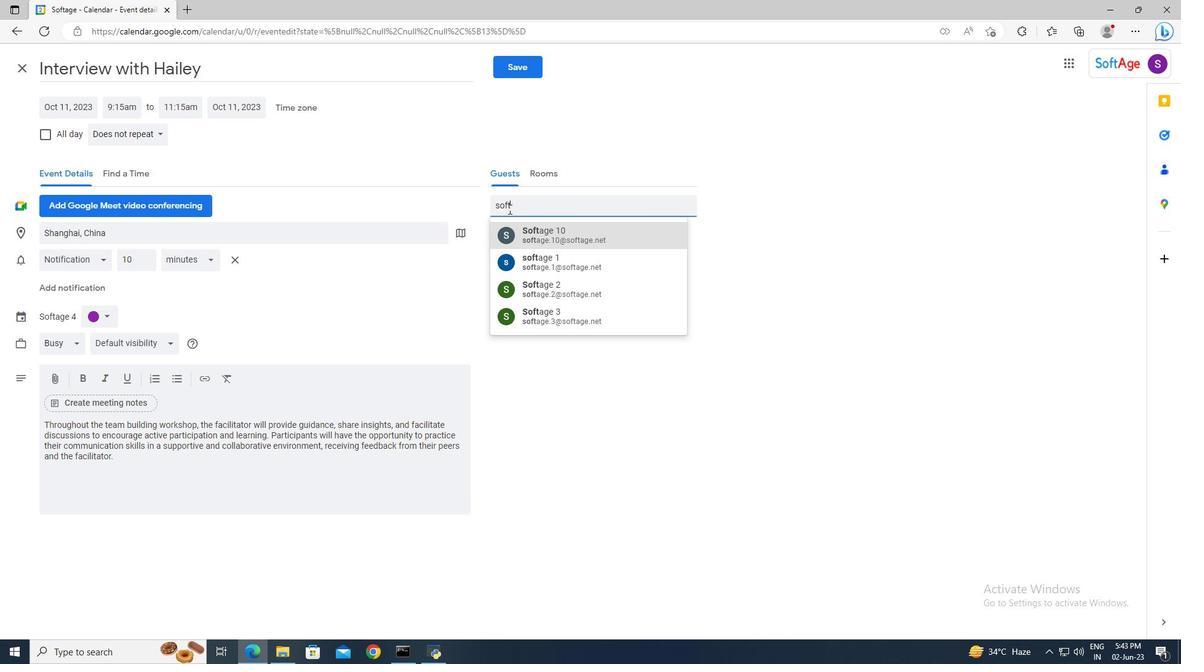 
Action: Mouse moved to (508, 209)
Screenshot: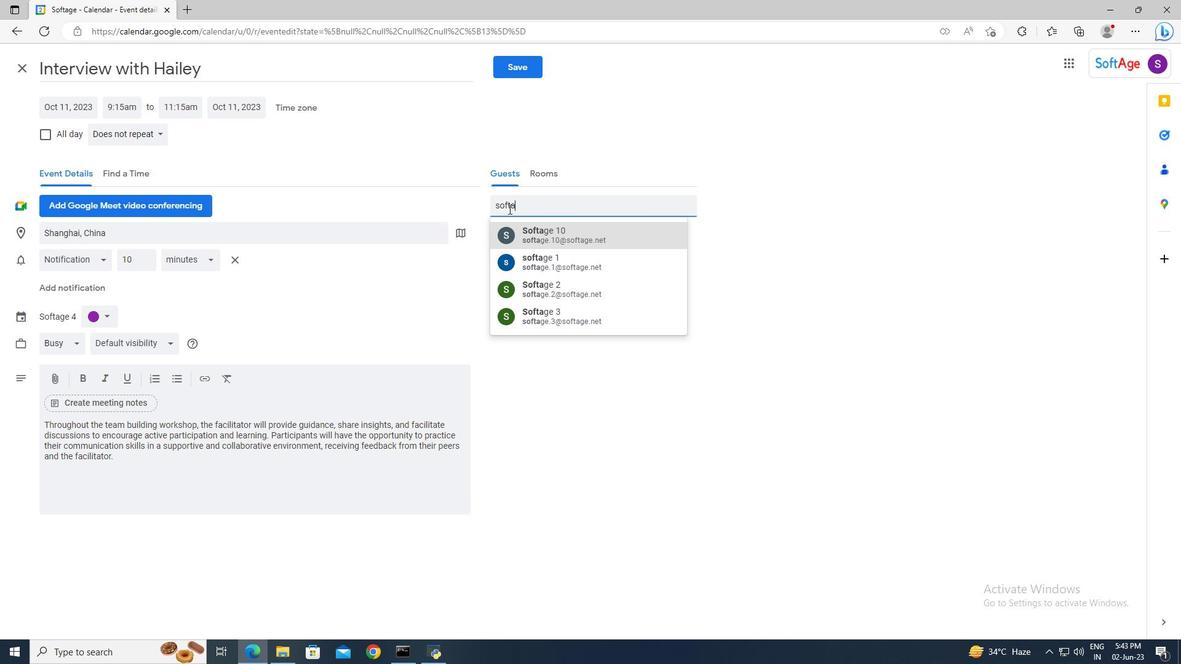 
Action: Key pressed ge.1<Key.shift>@softage.net<Key.enter>softage.1<Key.shift>@softag<Key.backspace><Key.backspace><Key.backspace><Key.backspace><Key.backspace><Key.backspace><Key.backspace><Key.backspace>2<Key.shift>@softage.net<Key.enter>
Screenshot: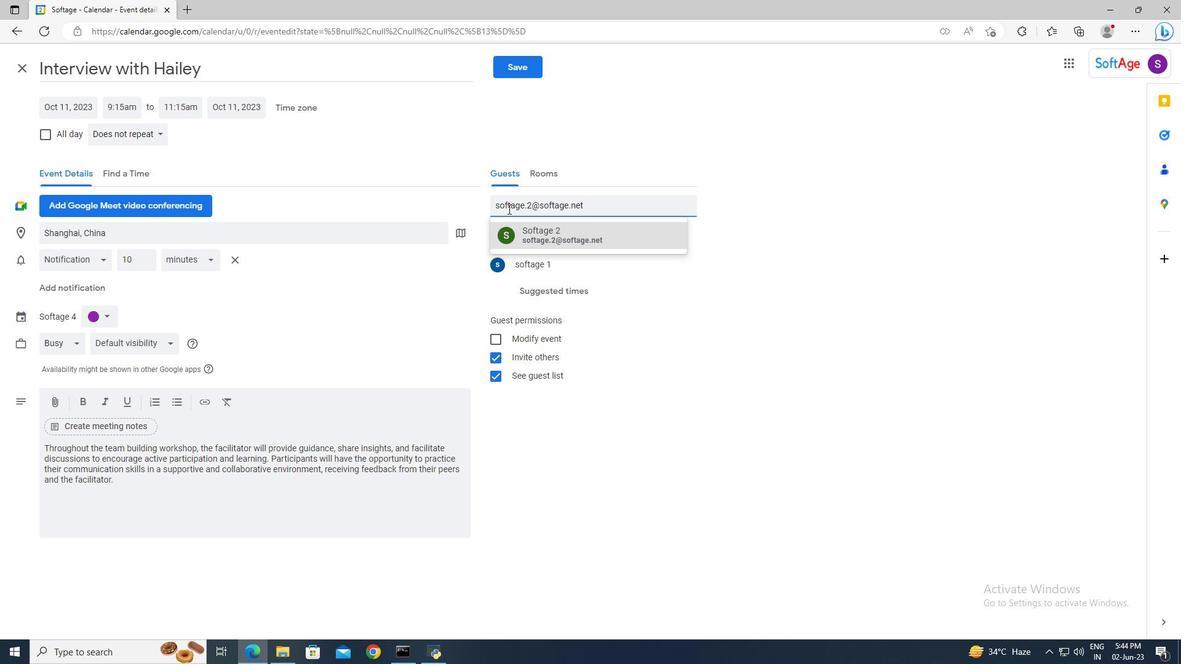 
Action: Mouse moved to (164, 134)
Screenshot: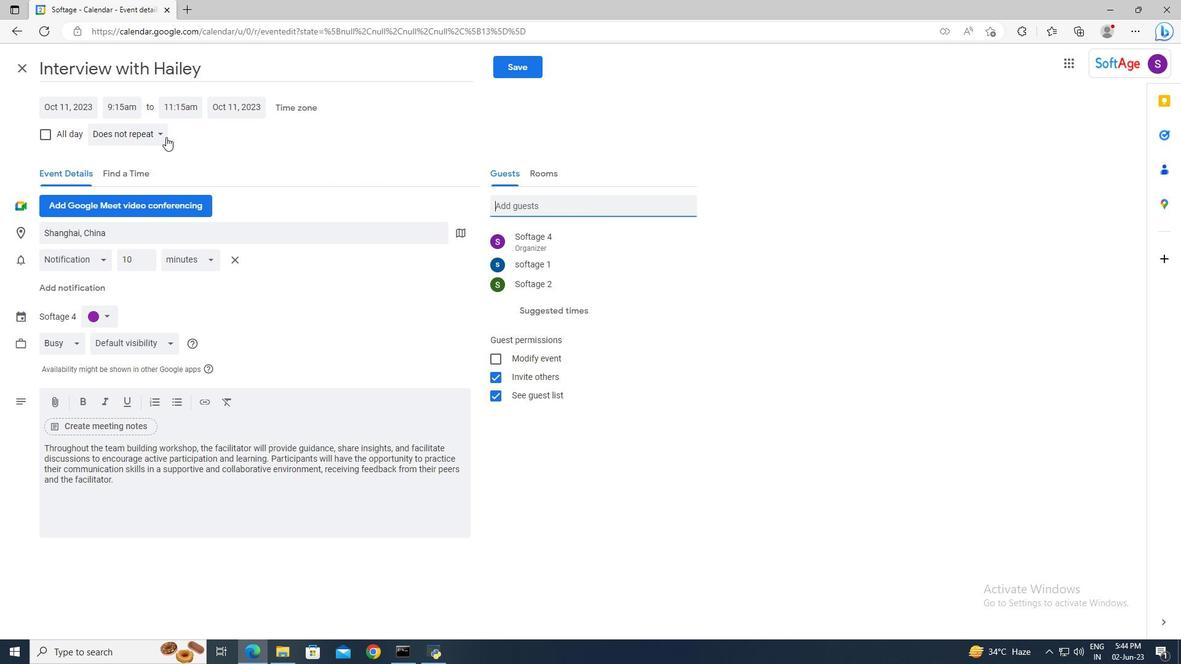 
Action: Mouse pressed left at (164, 134)
Screenshot: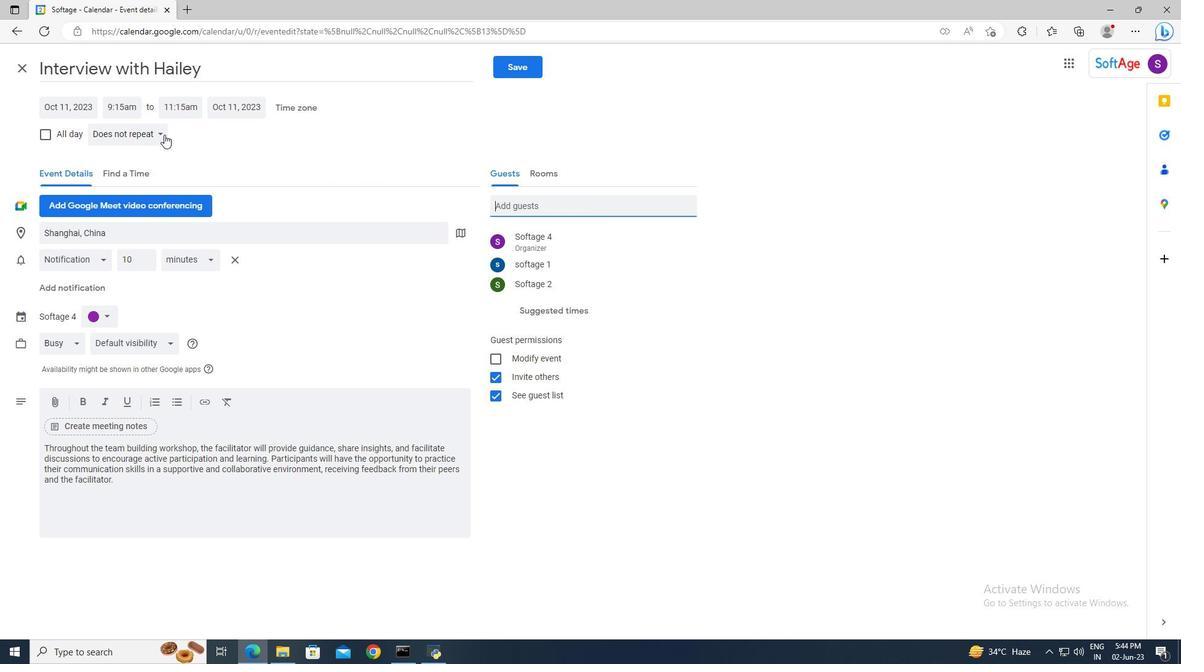 
Action: Mouse moved to (154, 262)
Screenshot: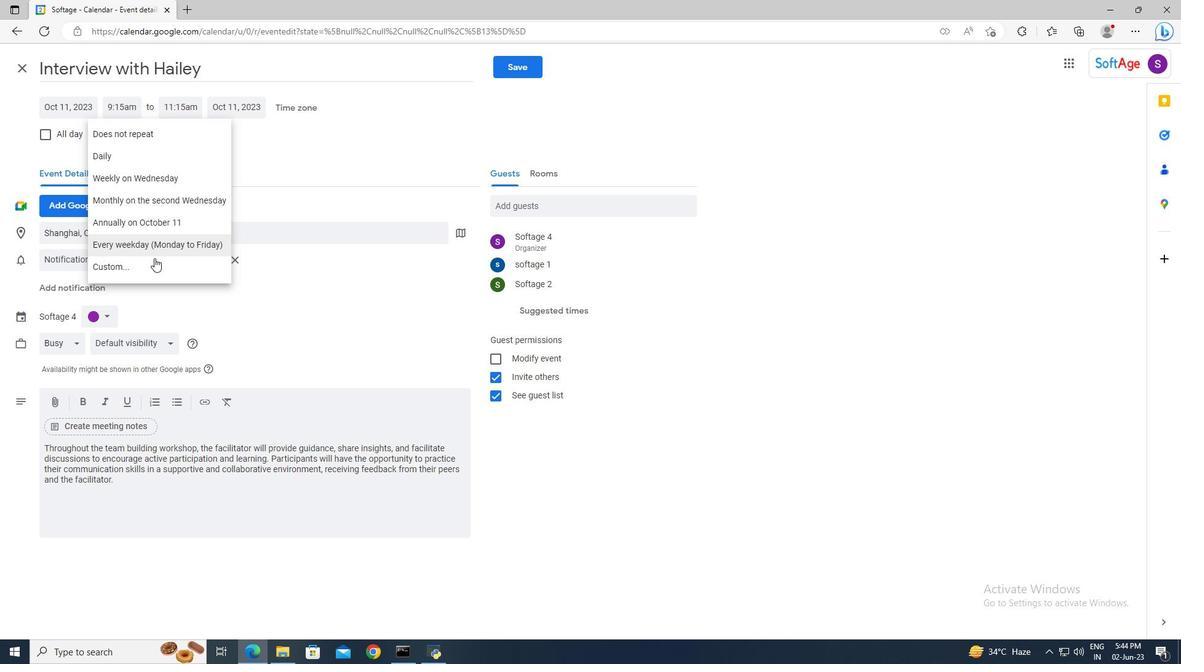 
Action: Mouse pressed left at (154, 262)
Screenshot: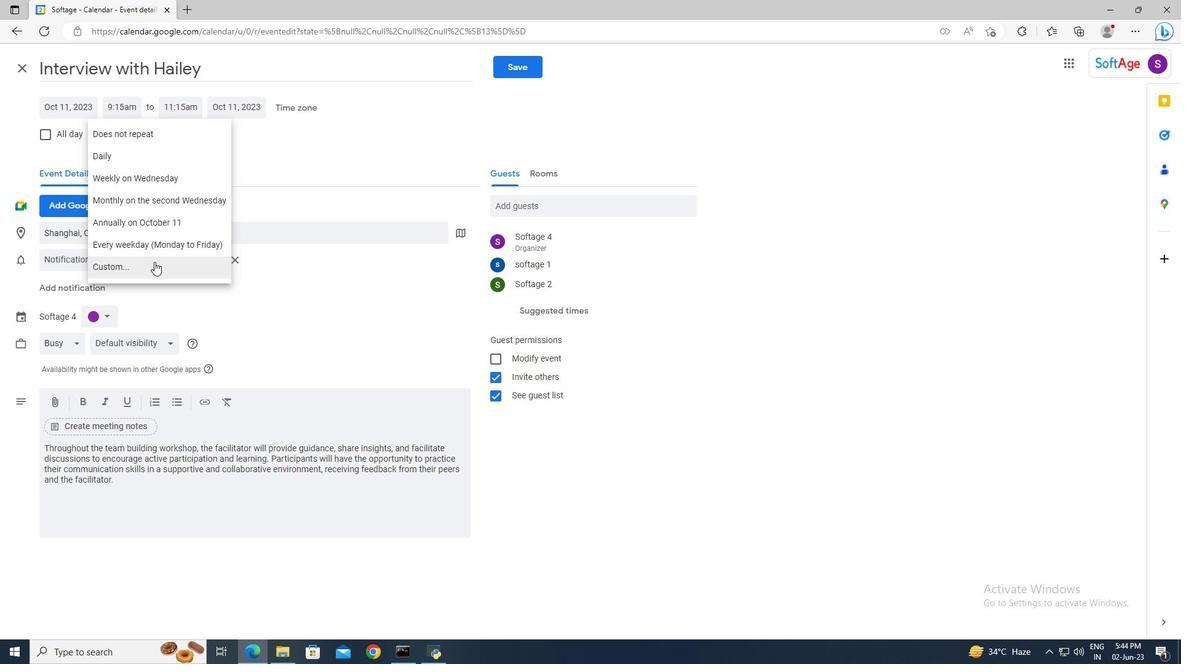 
Action: Mouse moved to (494, 318)
Screenshot: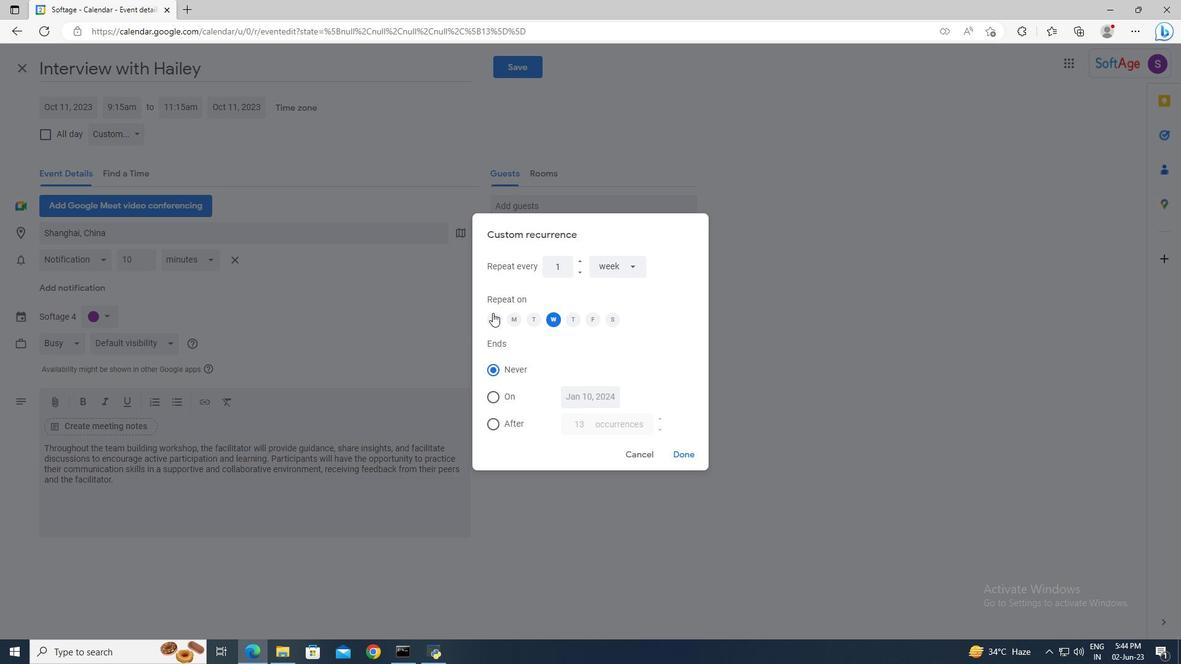 
Action: Mouse pressed left at (494, 318)
Screenshot: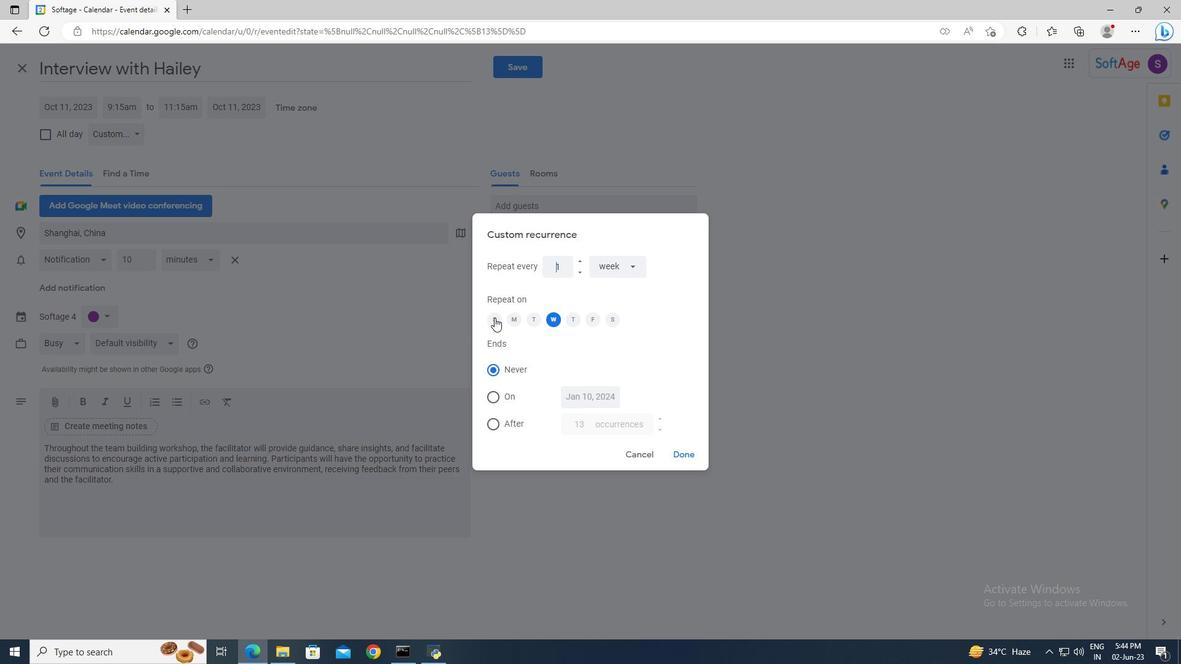 
Action: Mouse moved to (553, 320)
Screenshot: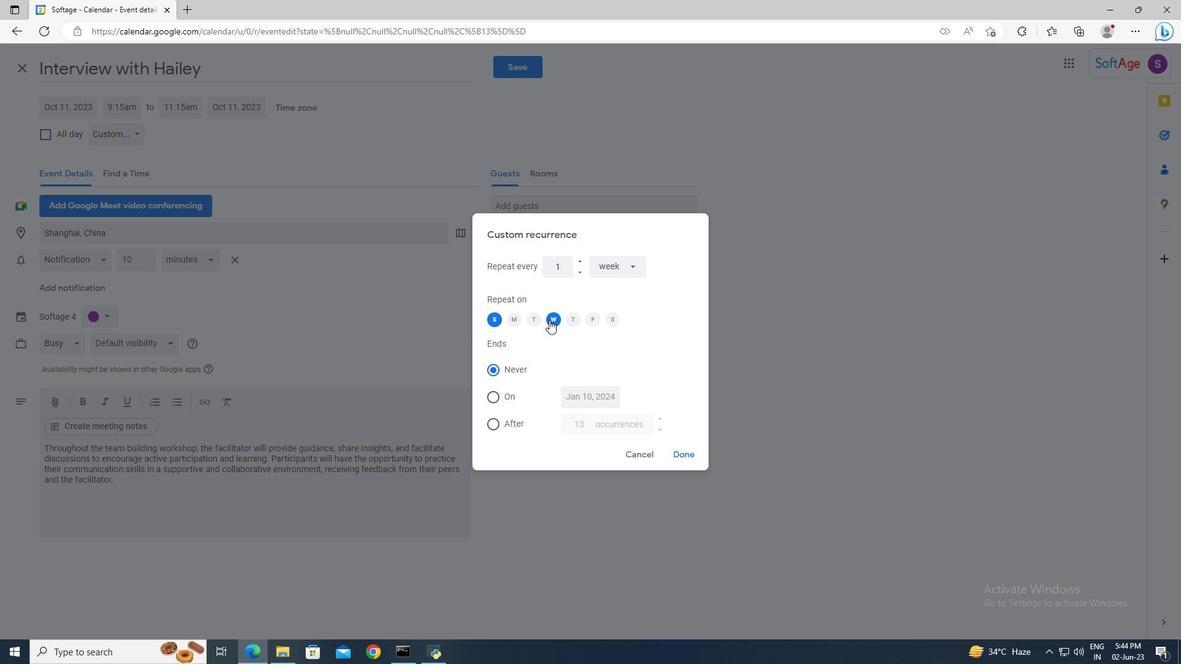 
Action: Mouse pressed left at (553, 320)
Screenshot: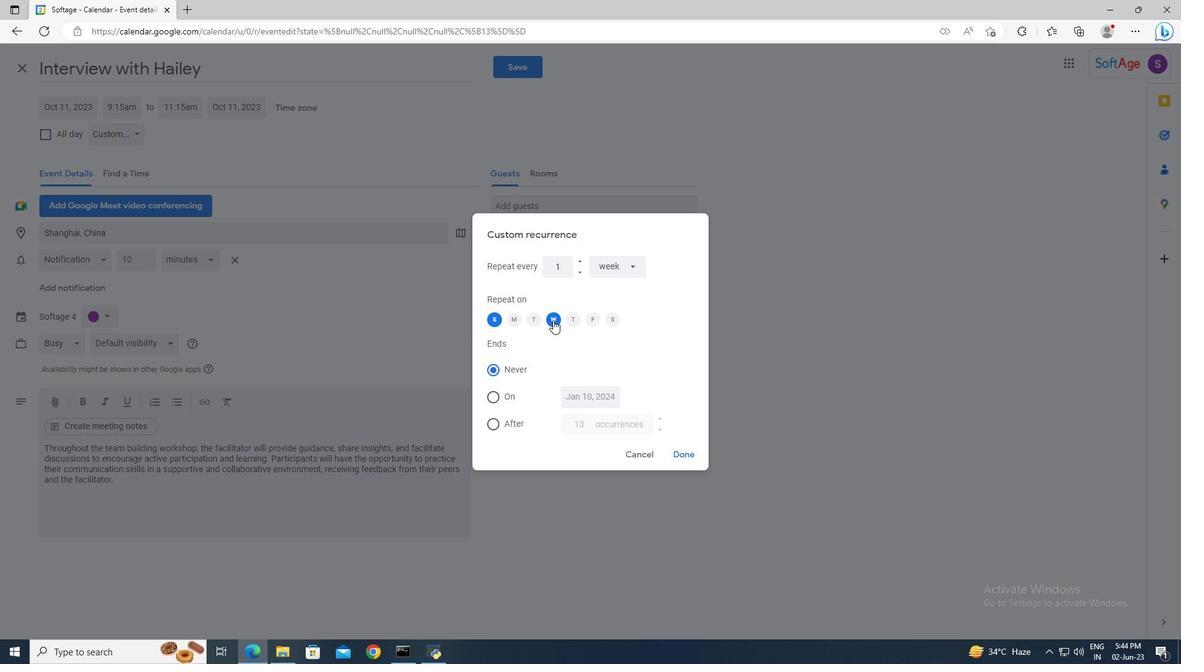 
Action: Mouse moved to (679, 454)
Screenshot: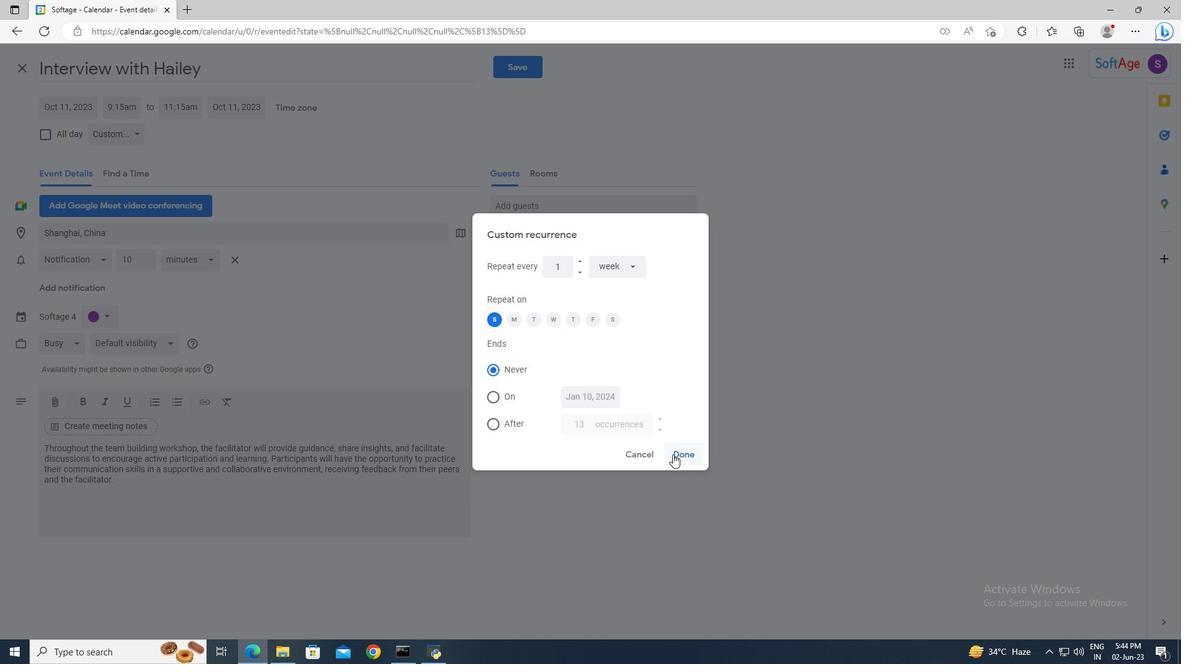 
Action: Mouse pressed left at (679, 454)
Screenshot: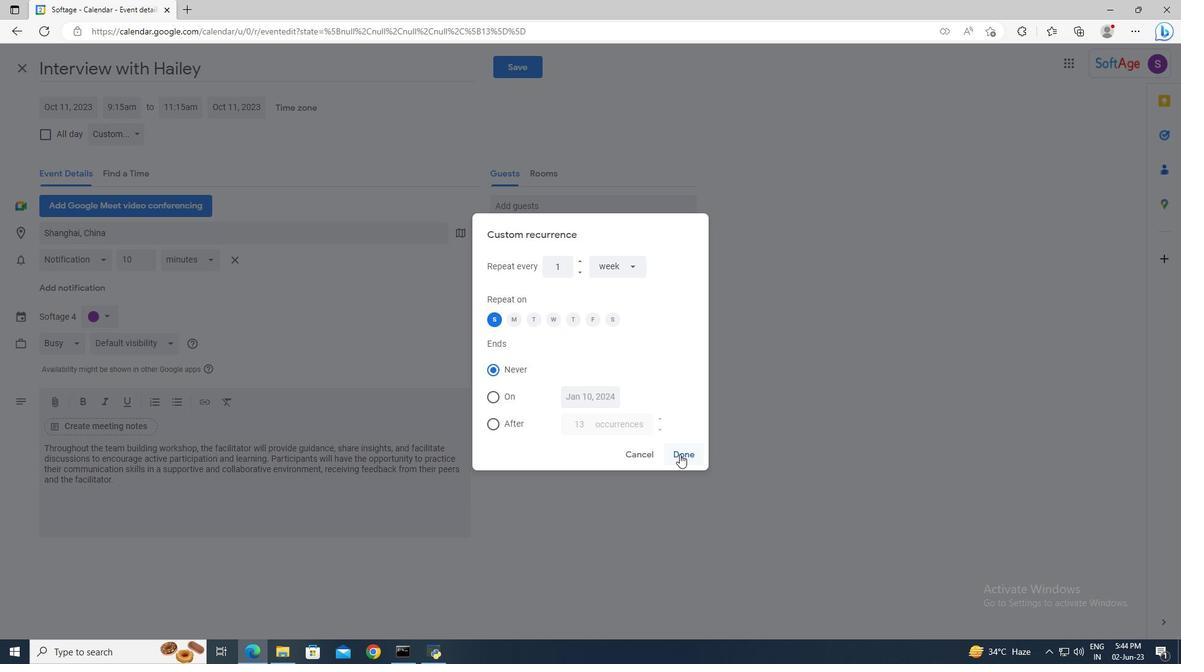 
Action: Mouse moved to (526, 69)
Screenshot: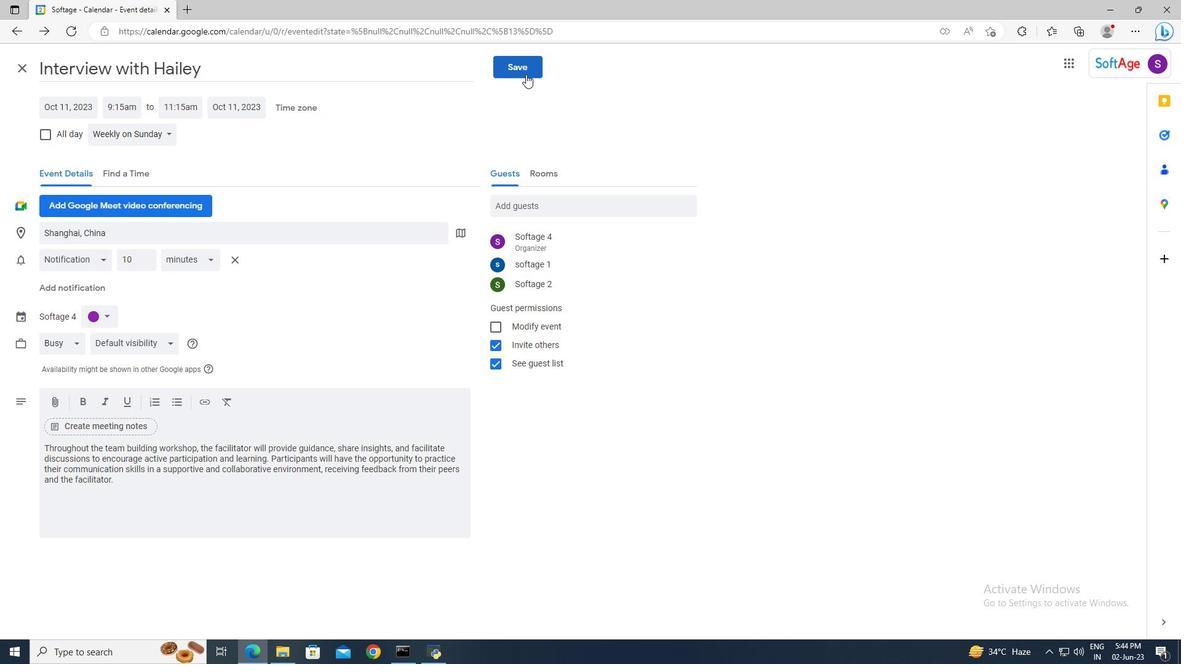 
Action: Mouse pressed left at (526, 69)
Screenshot: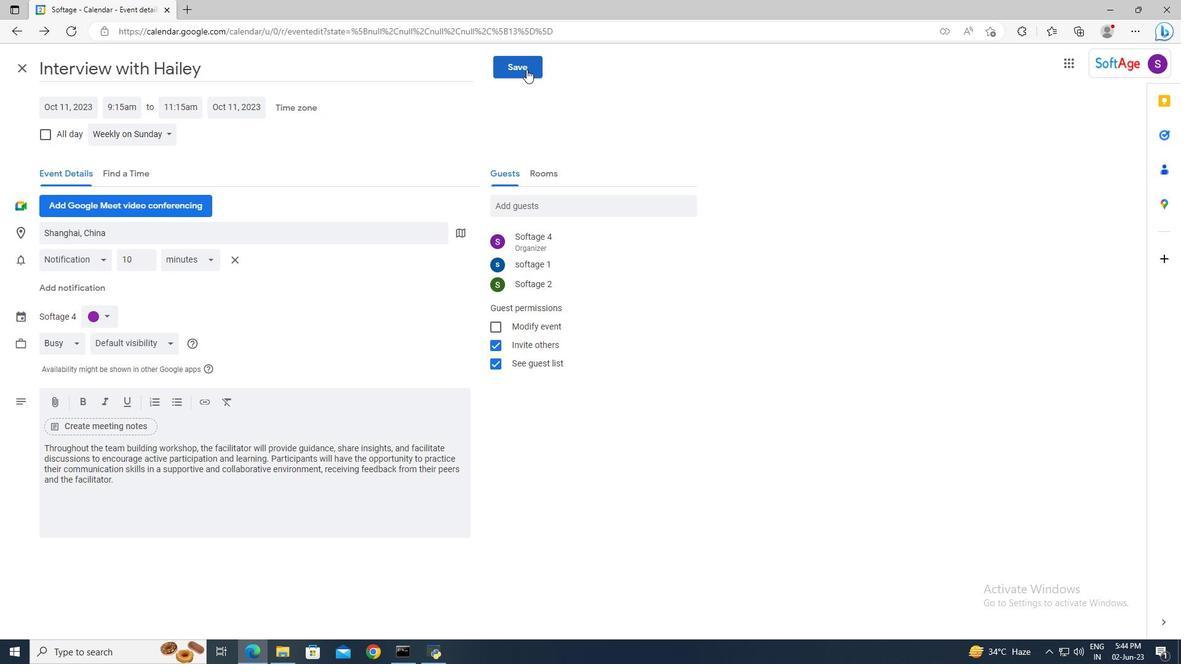 
Action: Mouse moved to (710, 369)
Screenshot: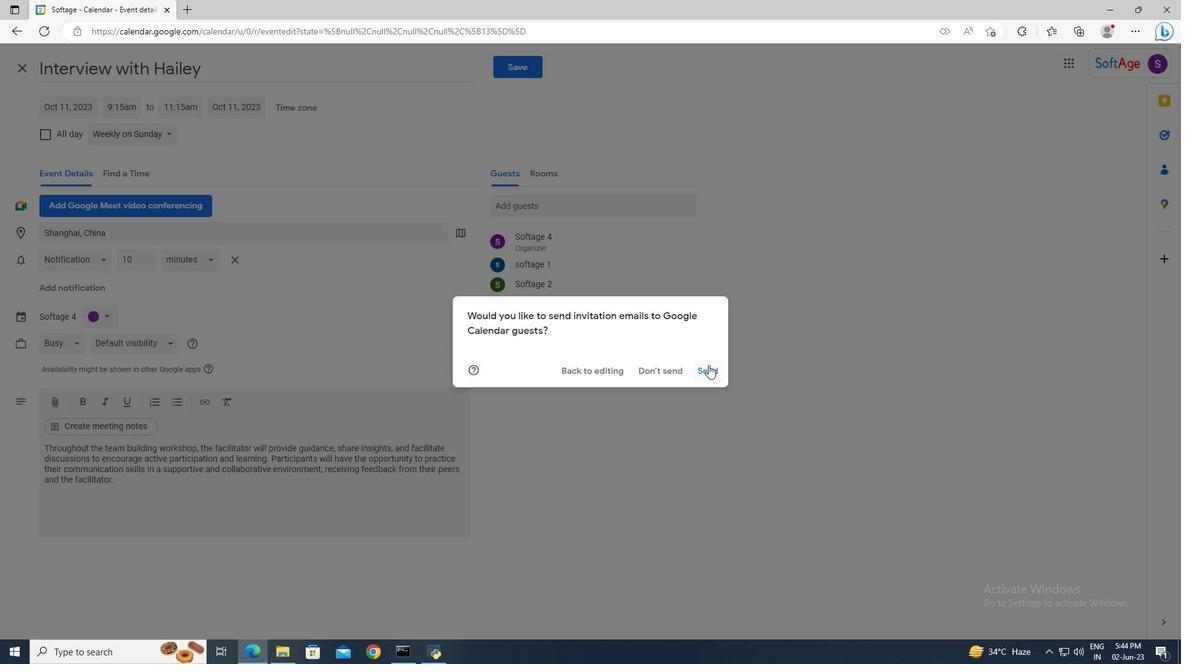 
Action: Mouse pressed left at (710, 369)
Screenshot: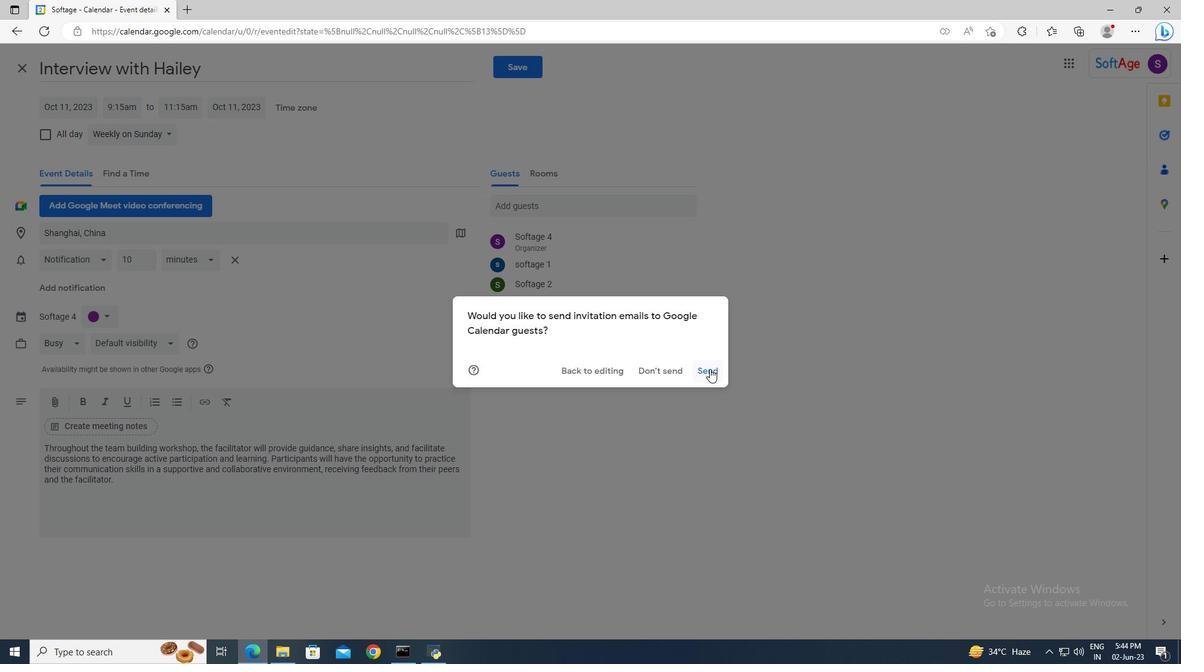 
